 Task: Search one way flight ticket for 3 adults, 3 children in premium economy from Providence: Rhode Island T. F. Green International Airport to Jacksonville: Albert J. Ellis Airport on 5-3-2023. Choice of flights is Alaska. Number of bags: 1 carry on bag. Price is upto 84000. Outbound departure time preference is 13:15.
Action: Mouse moved to (336, 133)
Screenshot: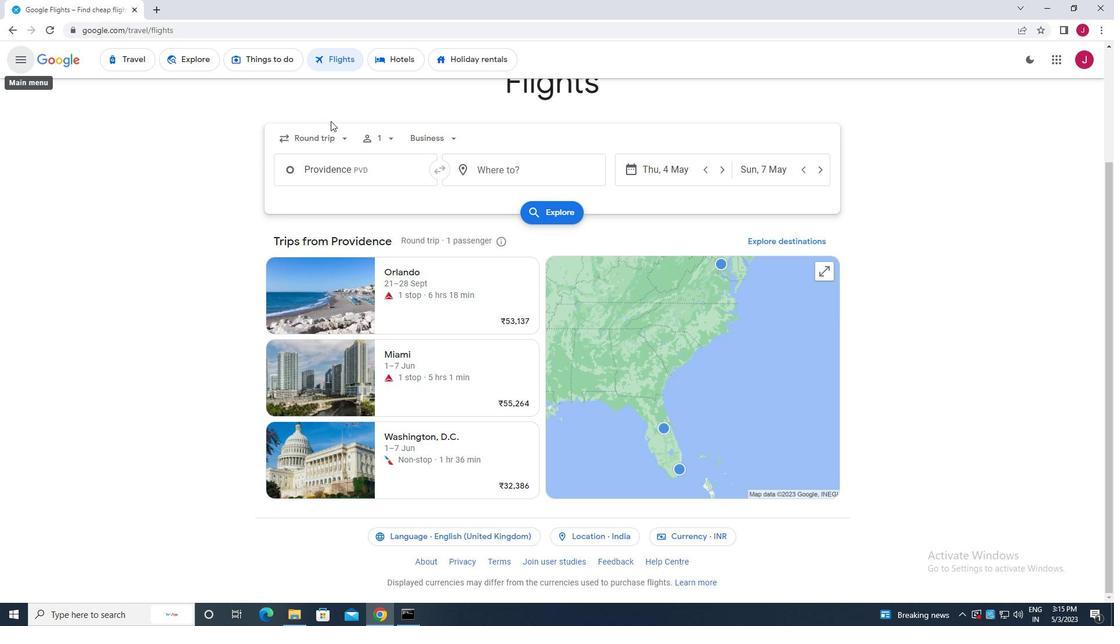 
Action: Mouse pressed left at (336, 133)
Screenshot: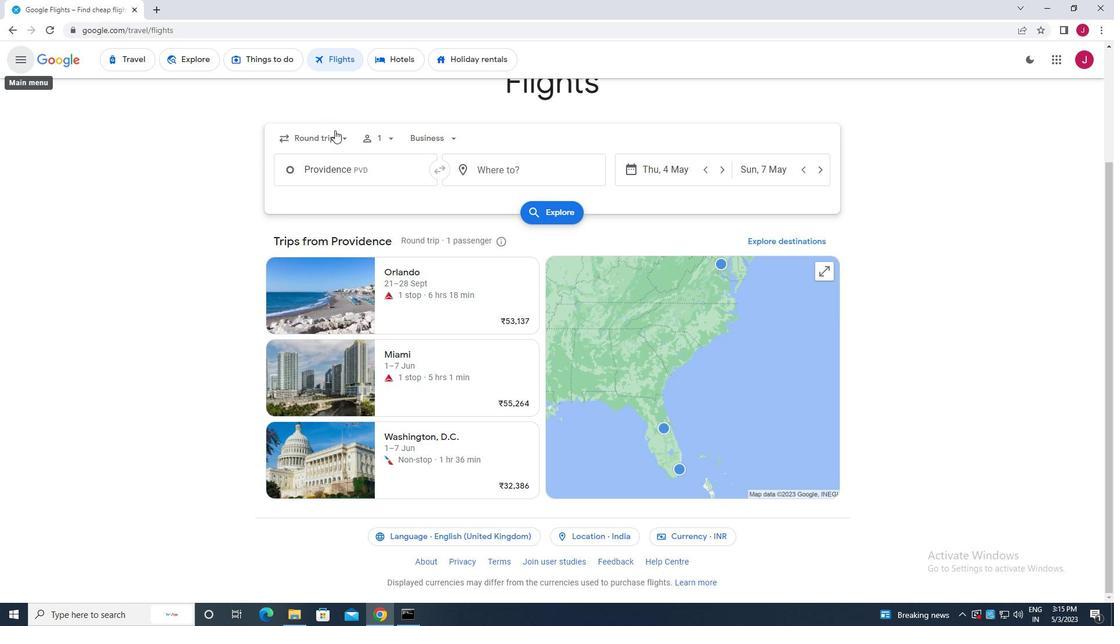 
Action: Mouse moved to (331, 192)
Screenshot: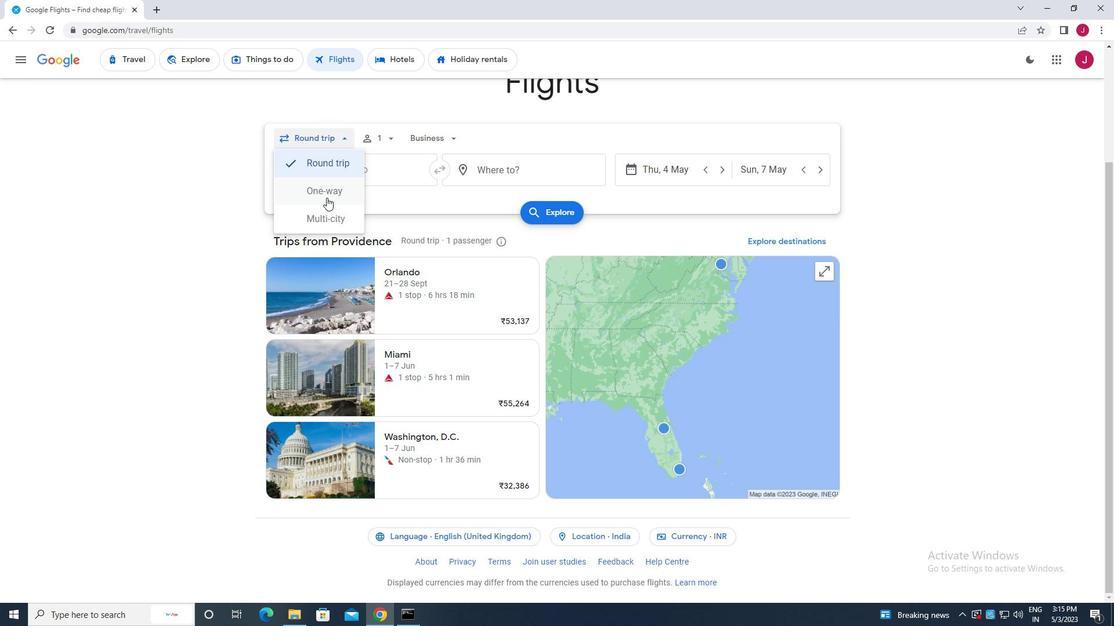 
Action: Mouse pressed left at (331, 192)
Screenshot: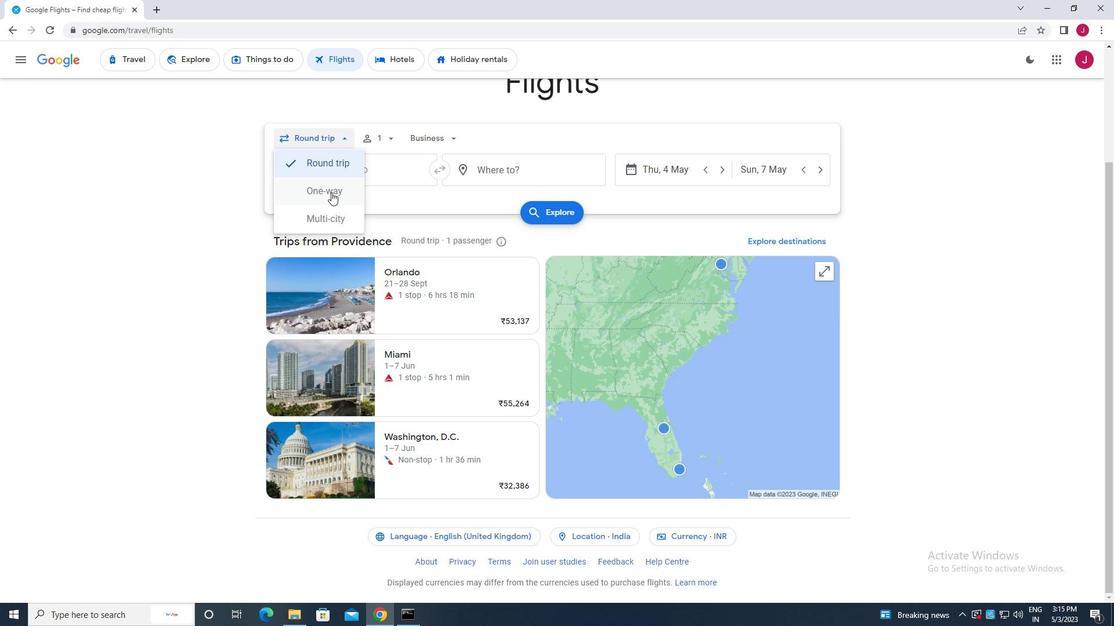 
Action: Mouse moved to (382, 138)
Screenshot: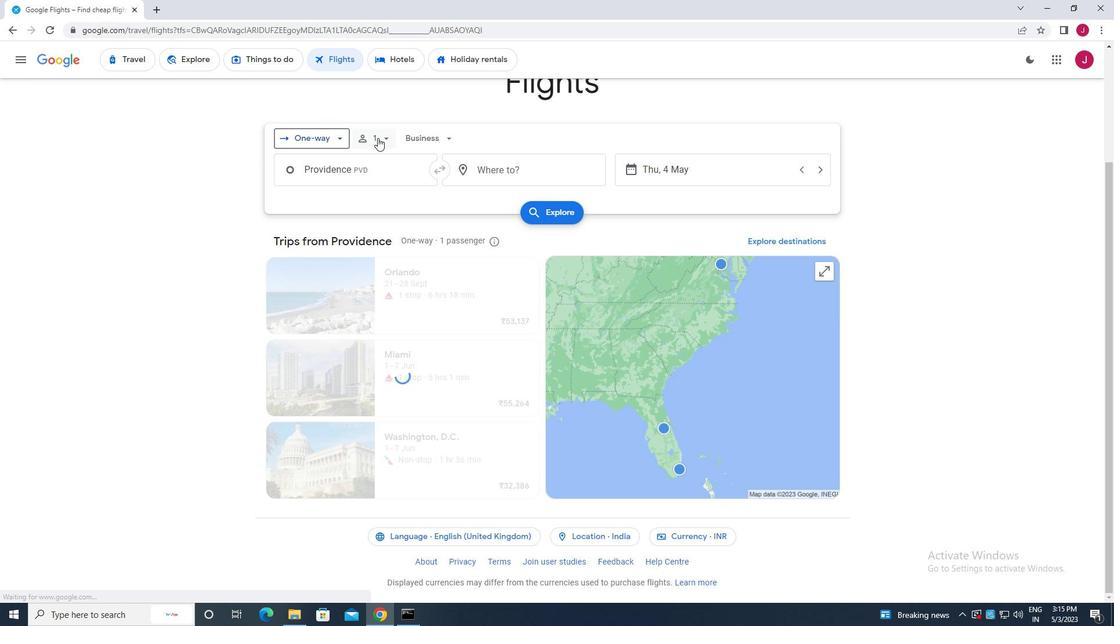 
Action: Mouse pressed left at (382, 138)
Screenshot: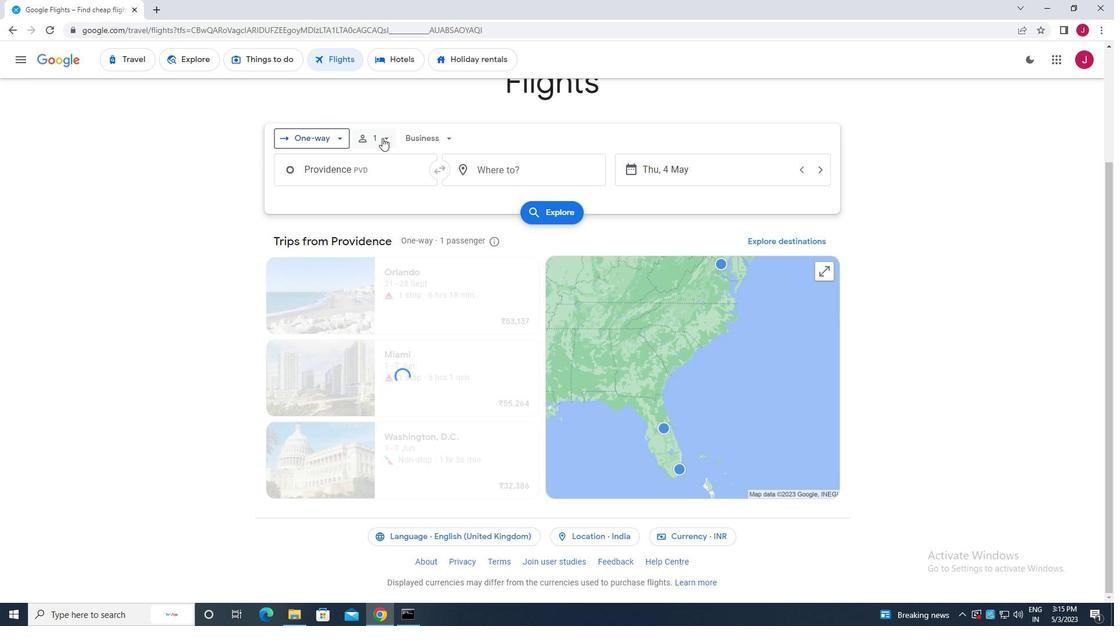 
Action: Mouse moved to (477, 173)
Screenshot: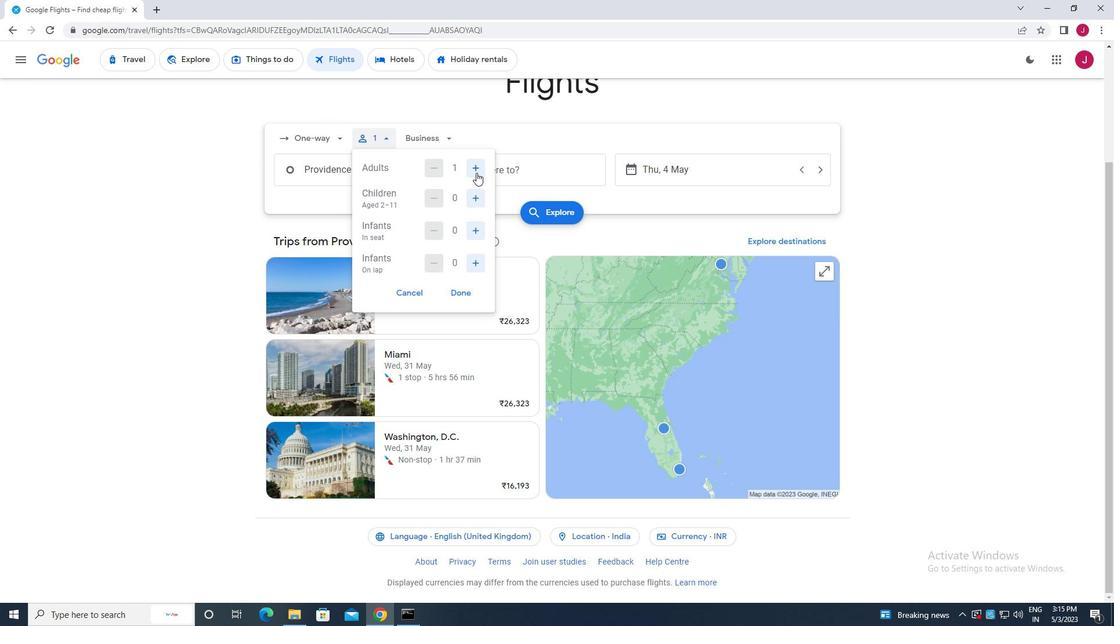 
Action: Mouse pressed left at (477, 173)
Screenshot: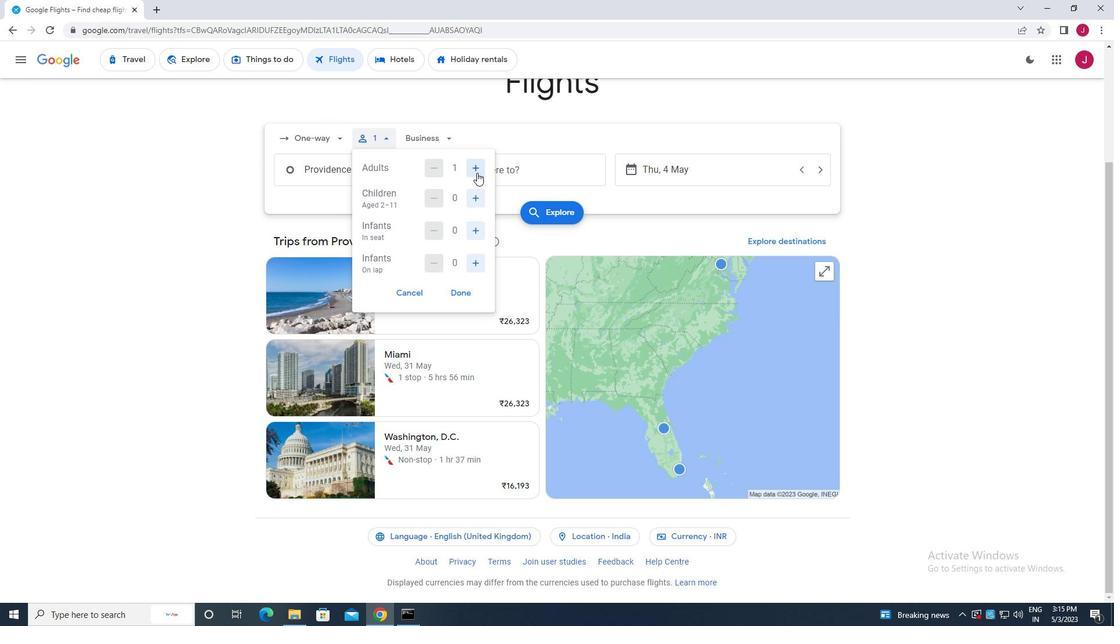 
Action: Mouse moved to (477, 173)
Screenshot: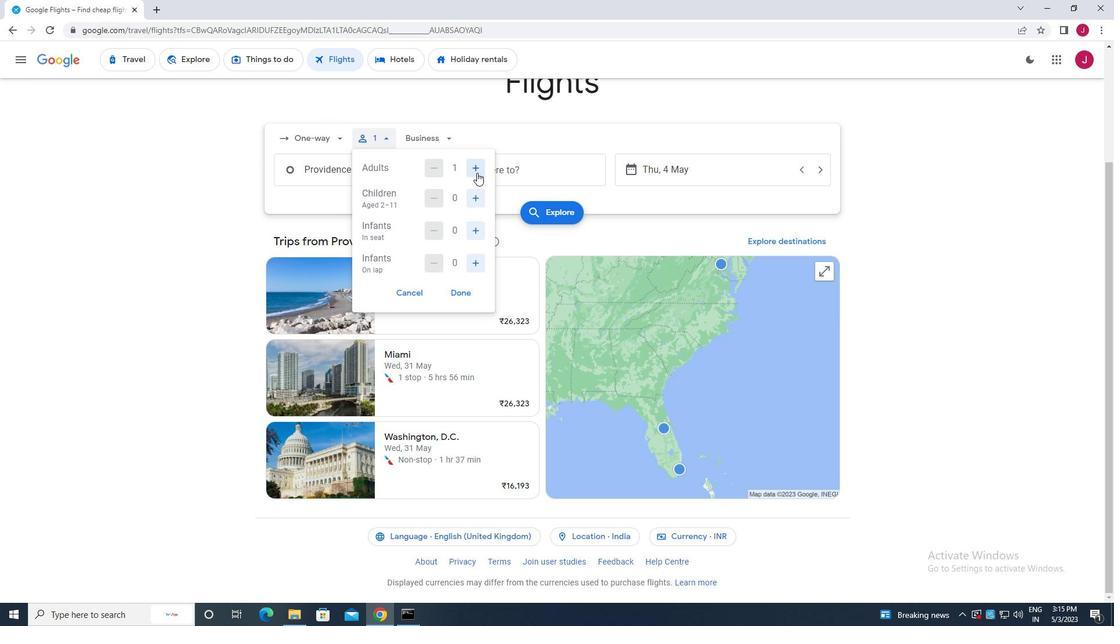 
Action: Mouse pressed left at (477, 173)
Screenshot: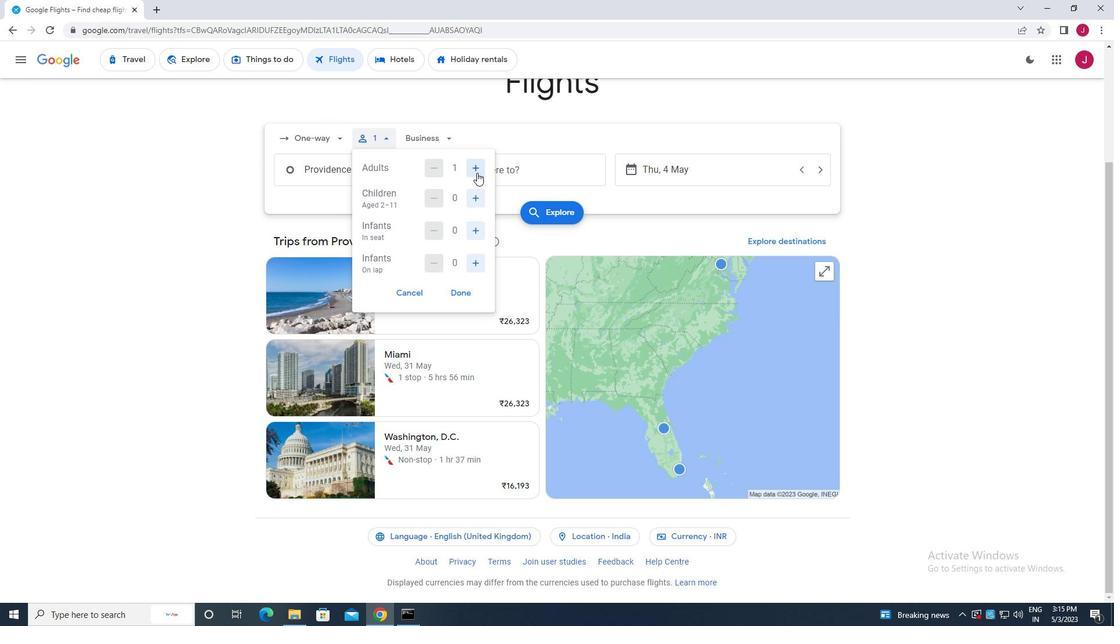
Action: Mouse moved to (478, 198)
Screenshot: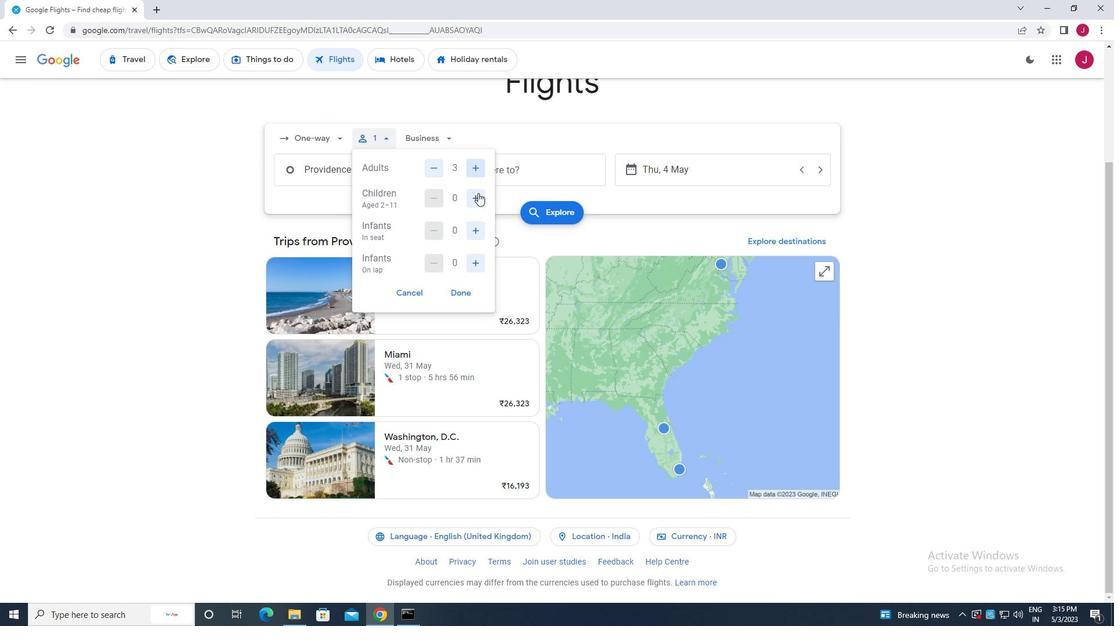 
Action: Mouse pressed left at (478, 198)
Screenshot: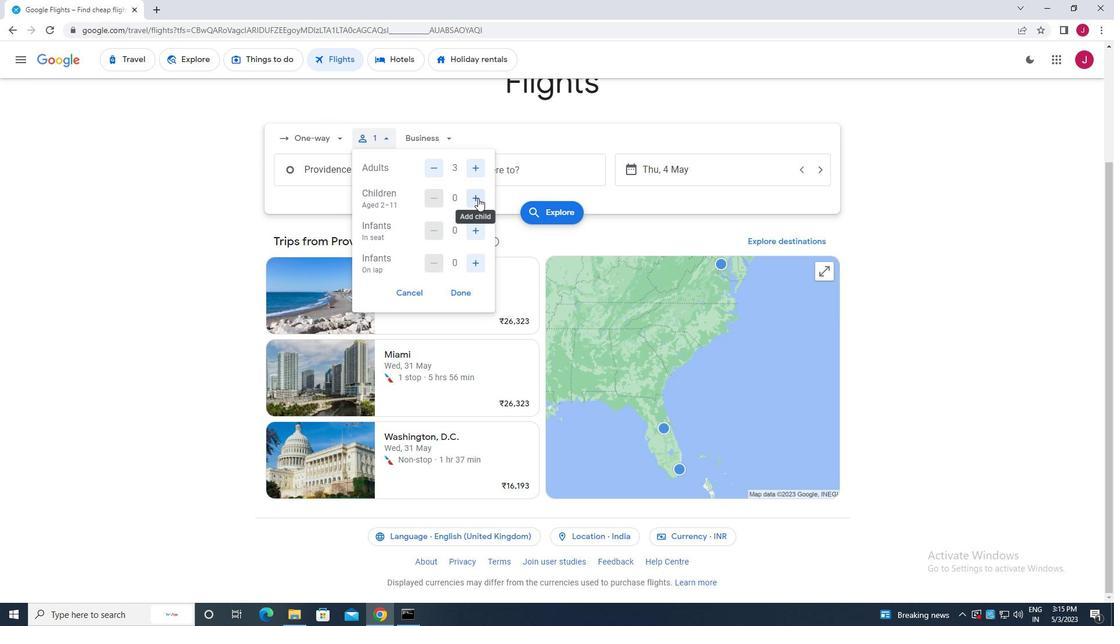 
Action: Mouse pressed left at (478, 198)
Screenshot: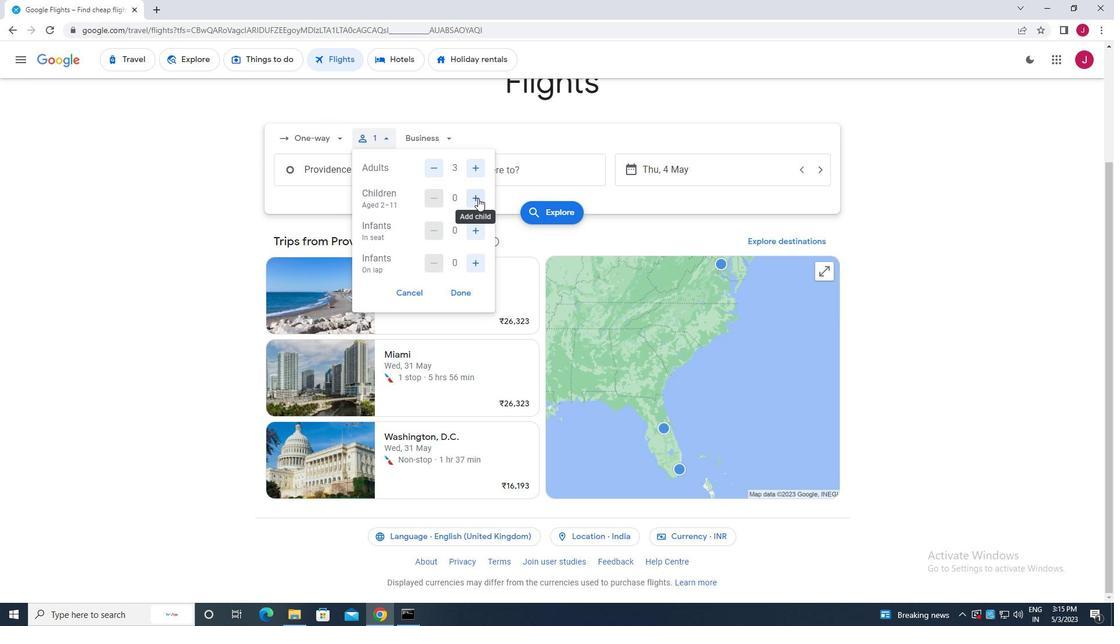 
Action: Mouse pressed left at (478, 198)
Screenshot: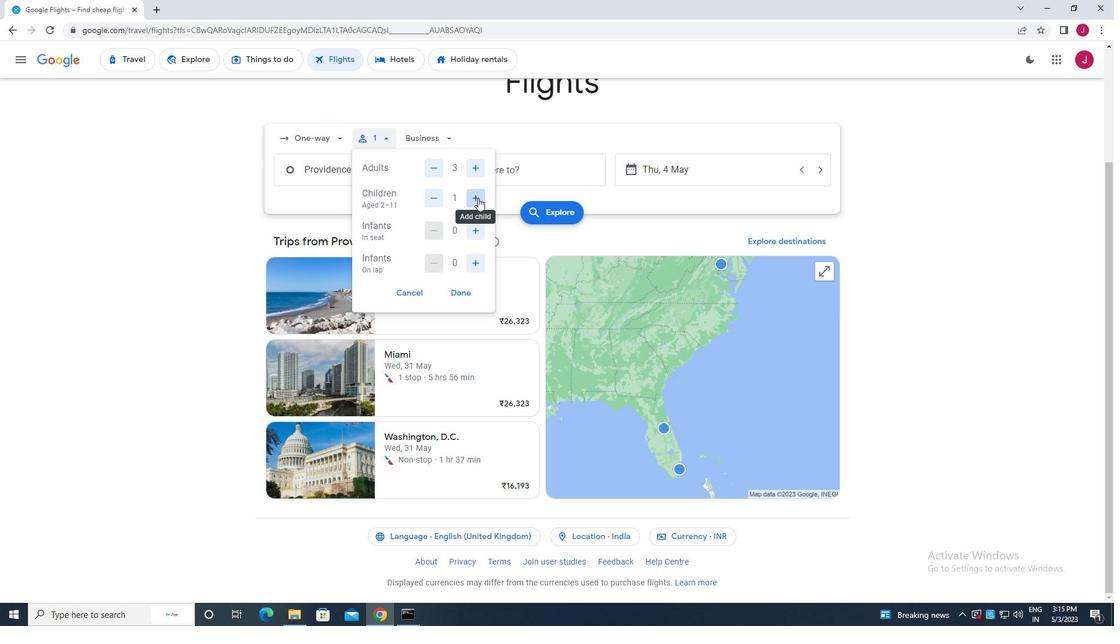 
Action: Mouse moved to (463, 291)
Screenshot: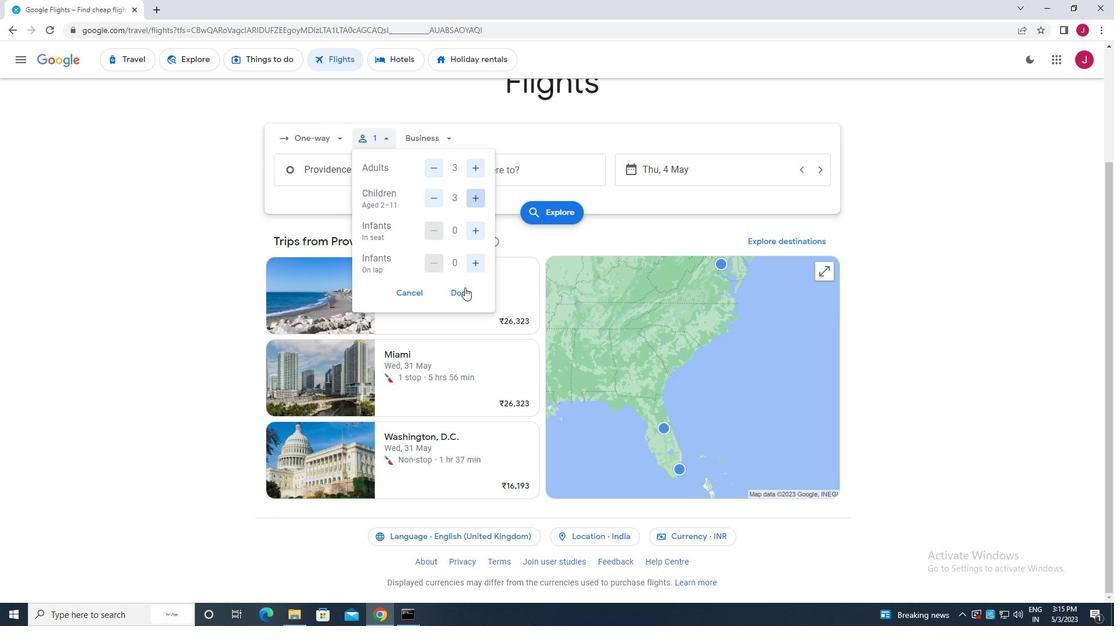 
Action: Mouse pressed left at (463, 291)
Screenshot: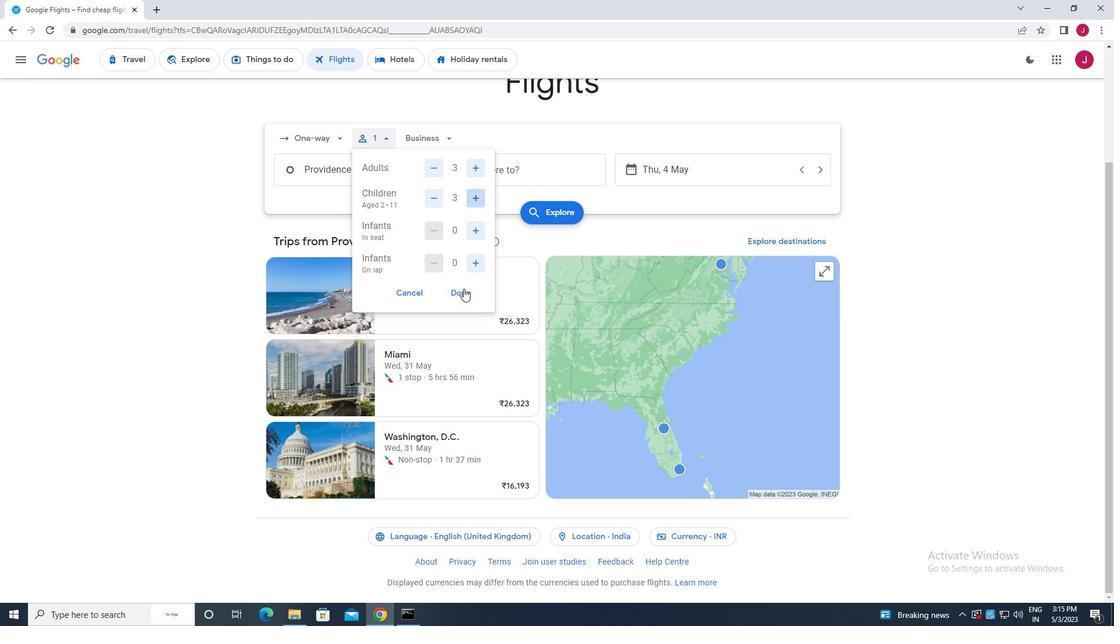 
Action: Mouse moved to (459, 294)
Screenshot: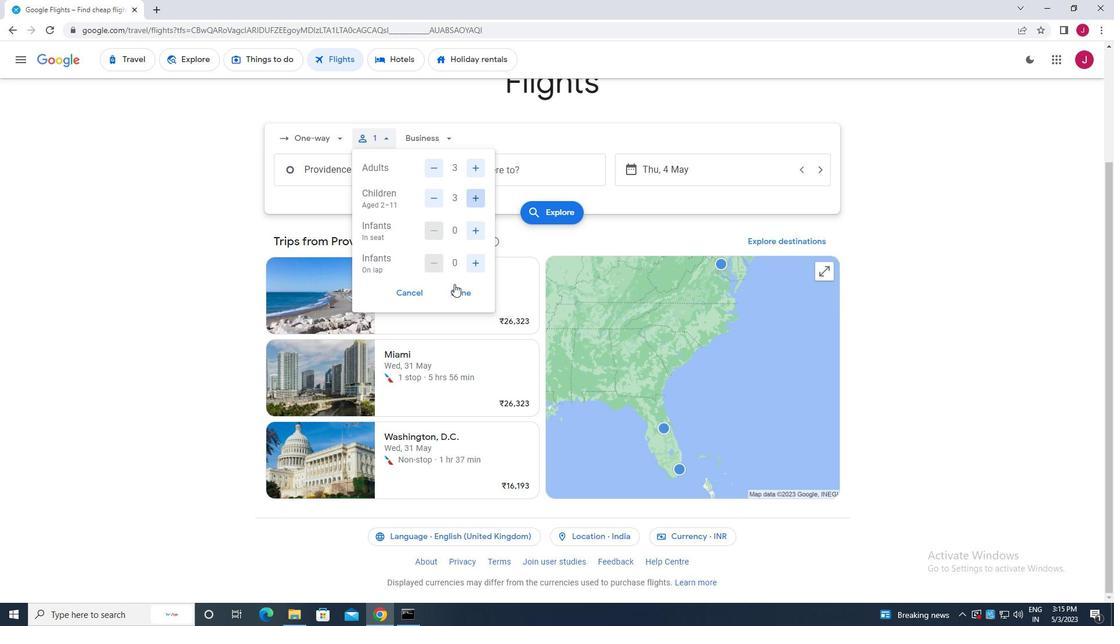 
Action: Mouse pressed left at (459, 294)
Screenshot: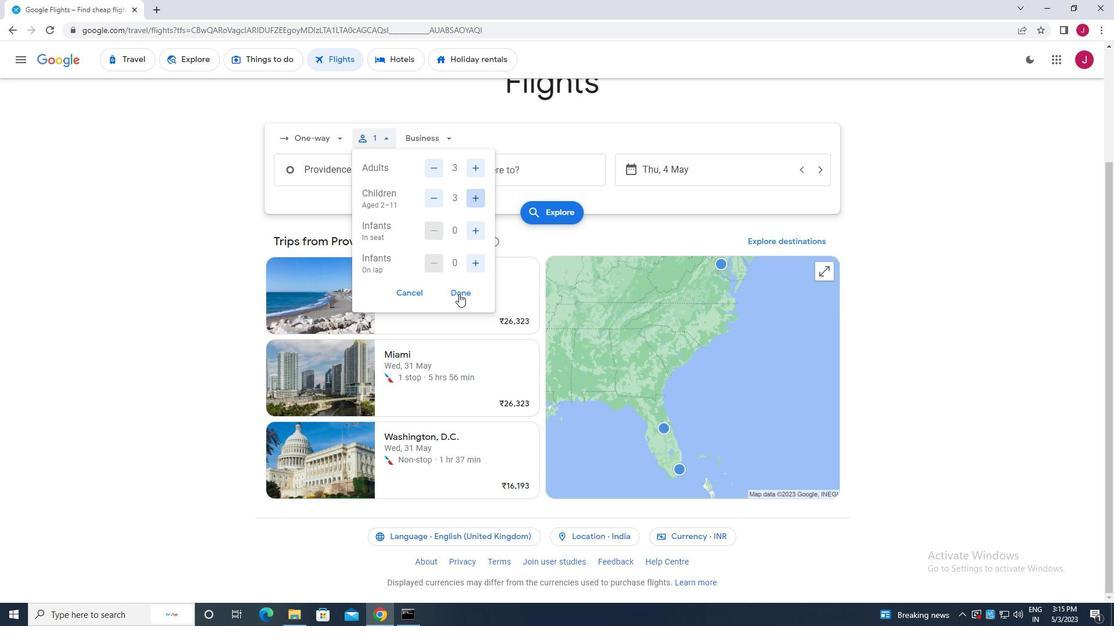
Action: Mouse moved to (441, 134)
Screenshot: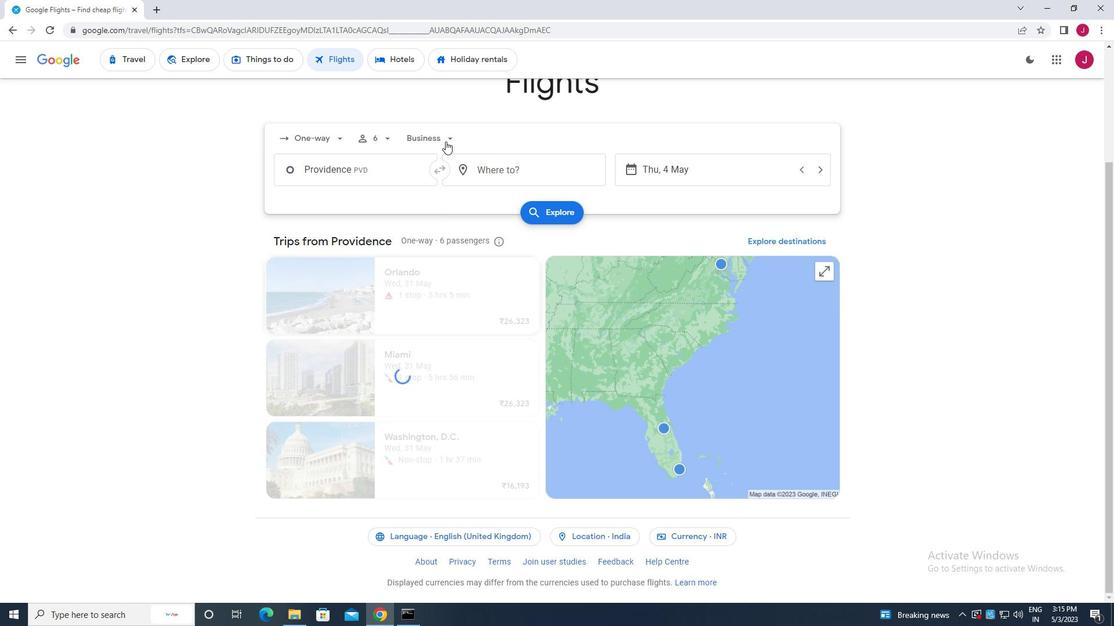 
Action: Mouse pressed left at (441, 134)
Screenshot: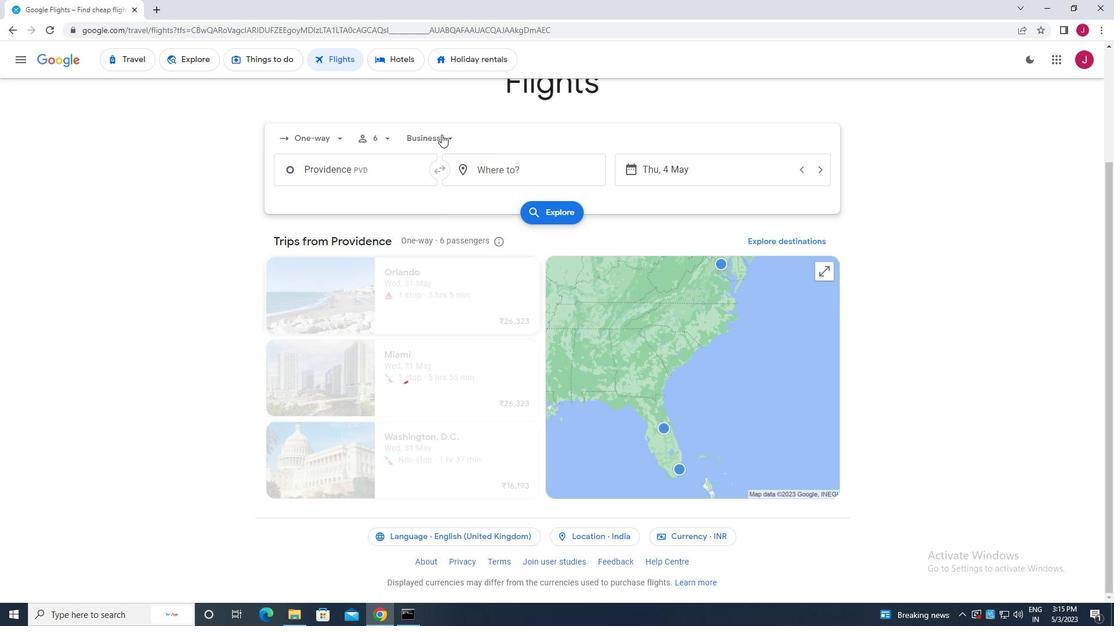 
Action: Mouse moved to (453, 161)
Screenshot: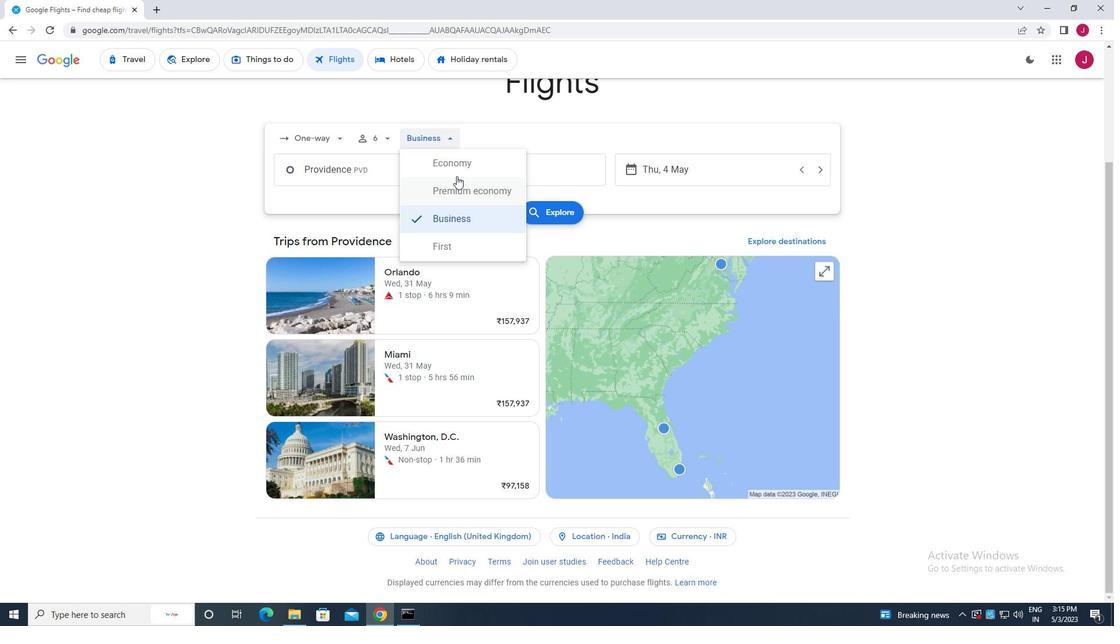 
Action: Mouse pressed left at (453, 161)
Screenshot: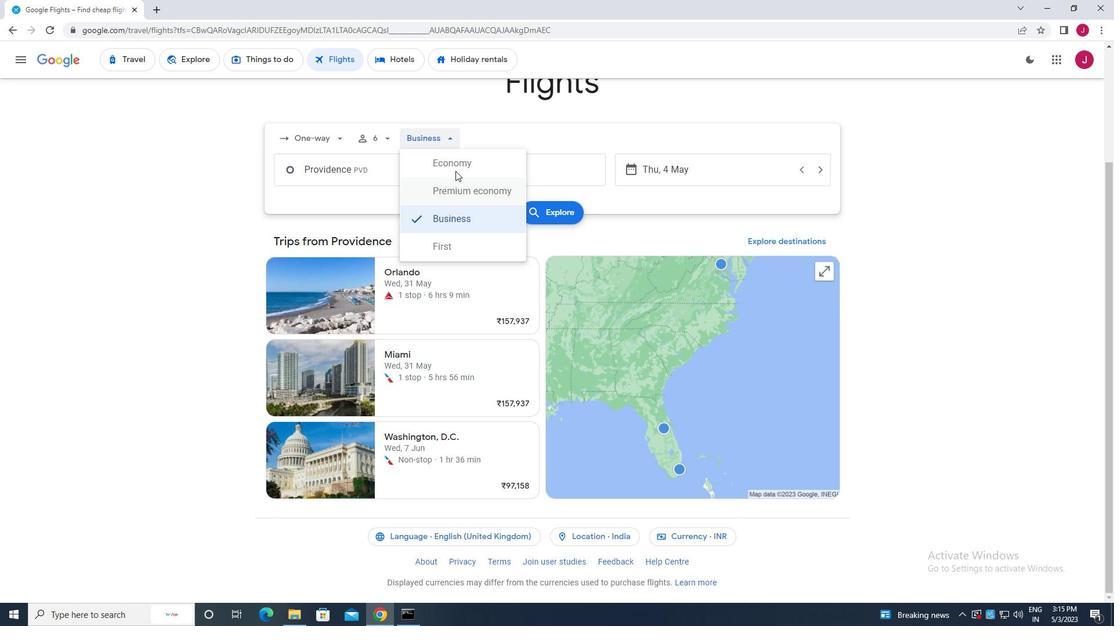 
Action: Mouse moved to (390, 174)
Screenshot: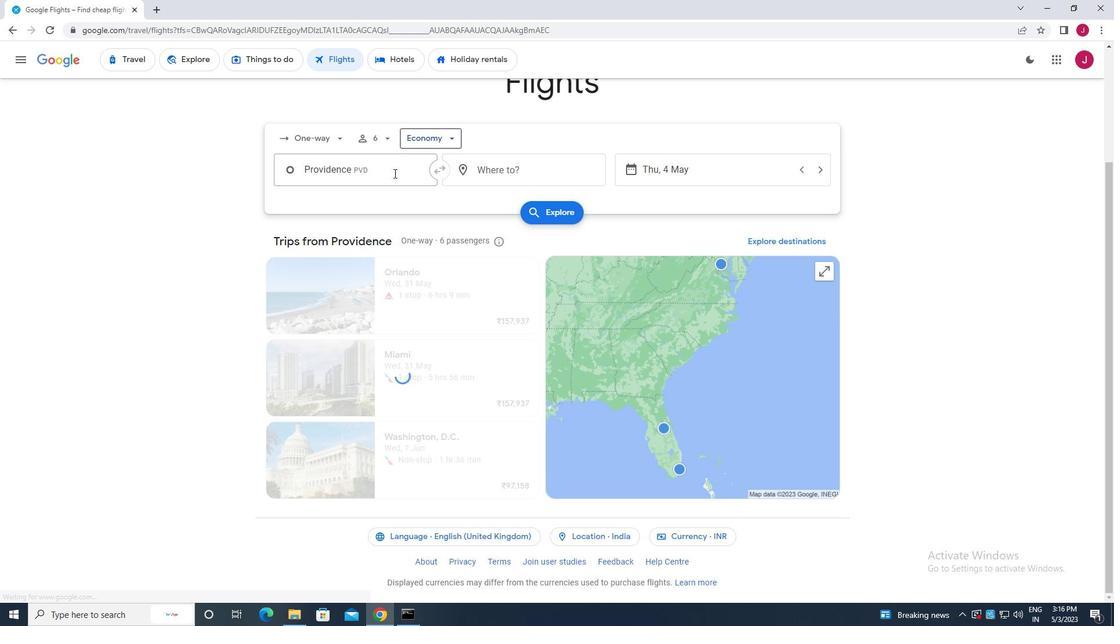 
Action: Mouse pressed left at (390, 174)
Screenshot: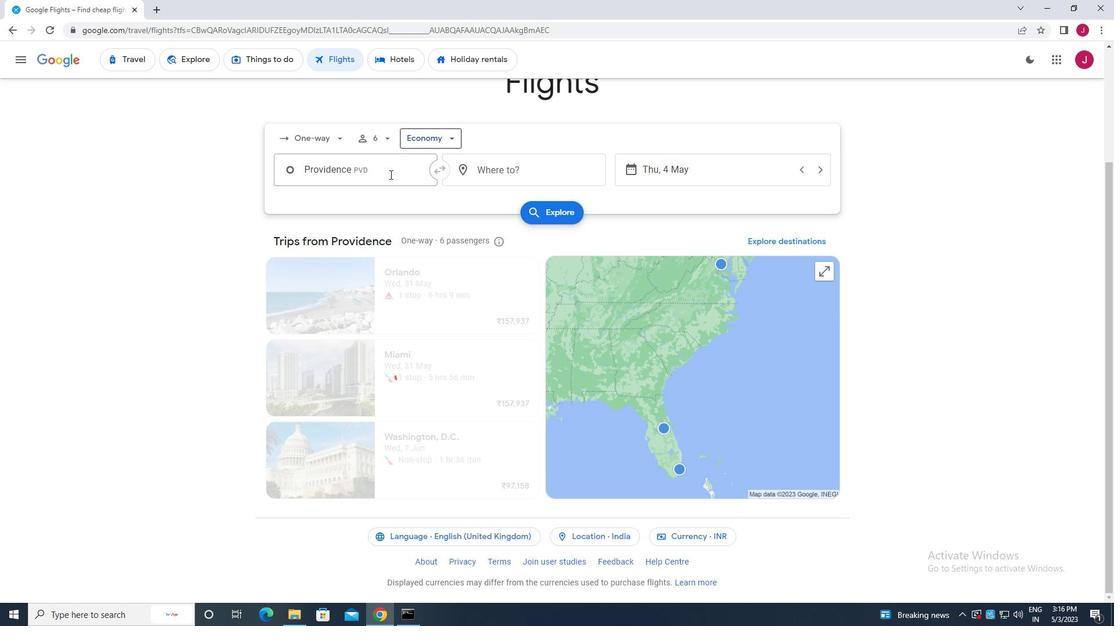 
Action: Mouse moved to (388, 174)
Screenshot: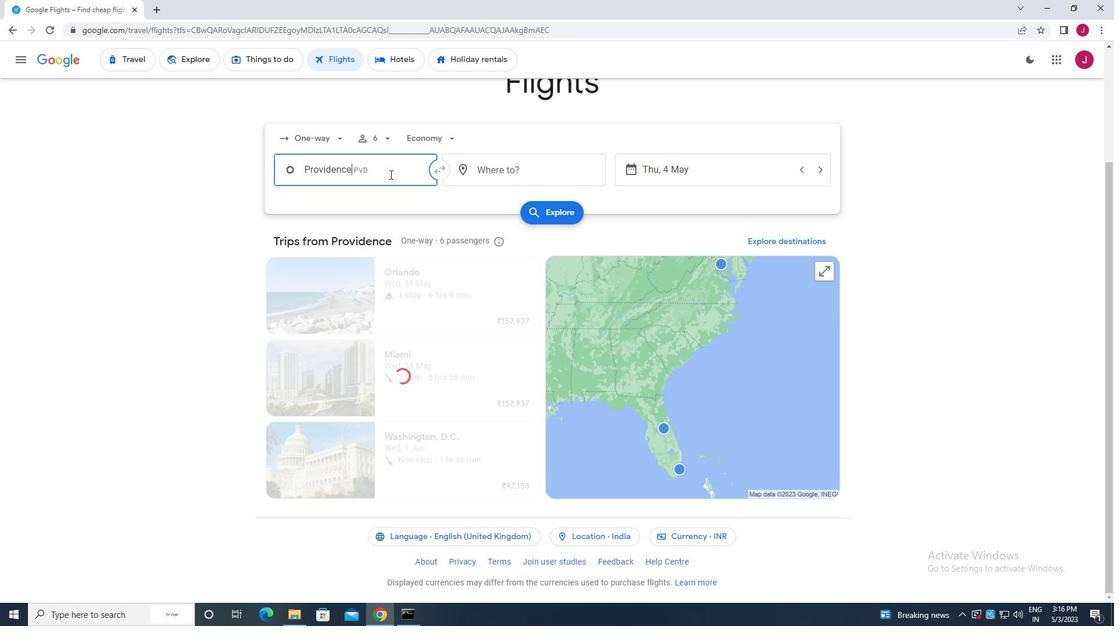 
Action: Key pressed providence
Screenshot: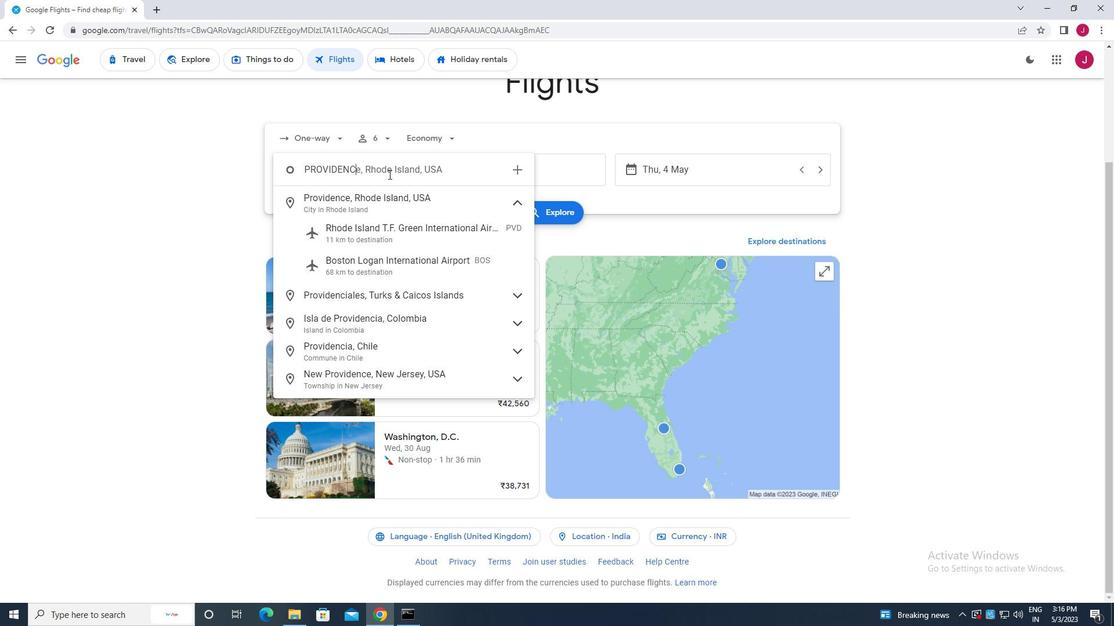 
Action: Mouse moved to (395, 230)
Screenshot: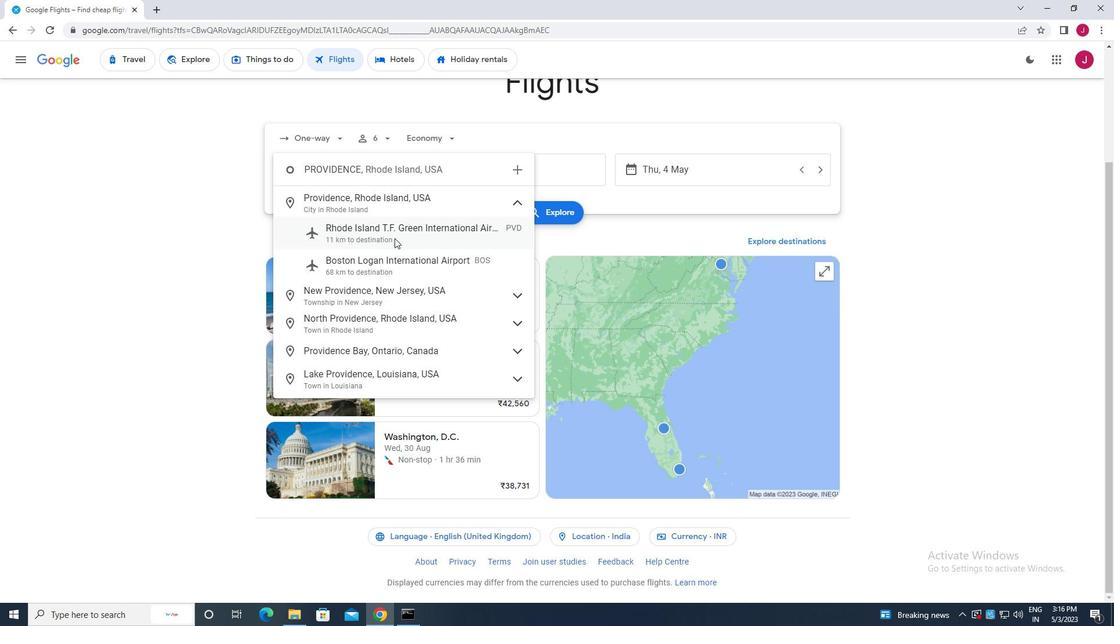 
Action: Mouse pressed left at (395, 230)
Screenshot: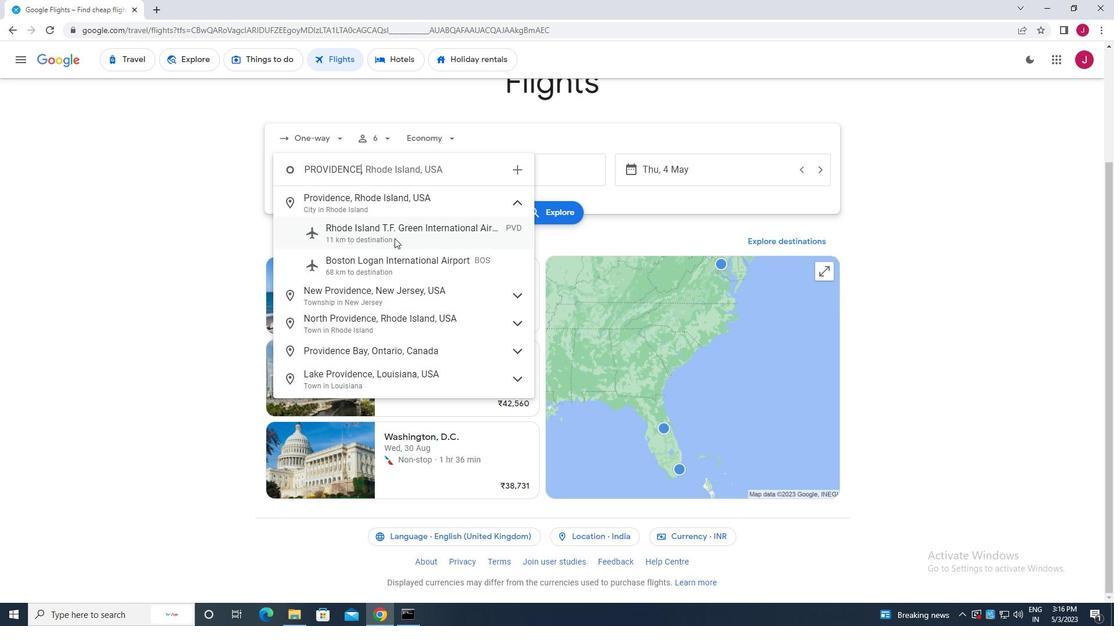 
Action: Mouse moved to (516, 178)
Screenshot: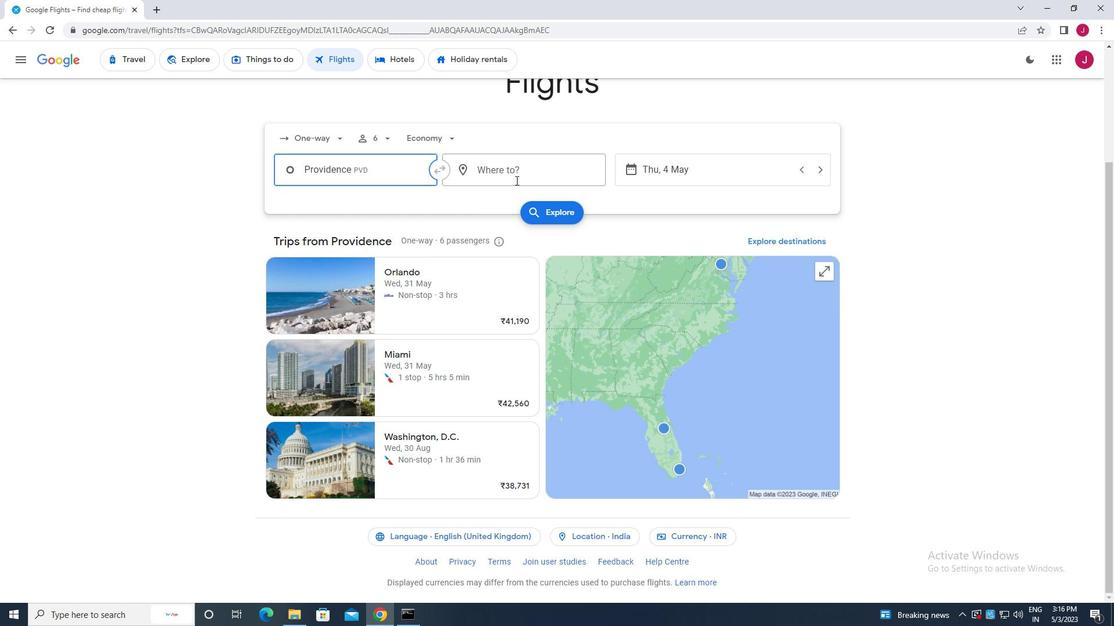 
Action: Mouse pressed left at (516, 178)
Screenshot: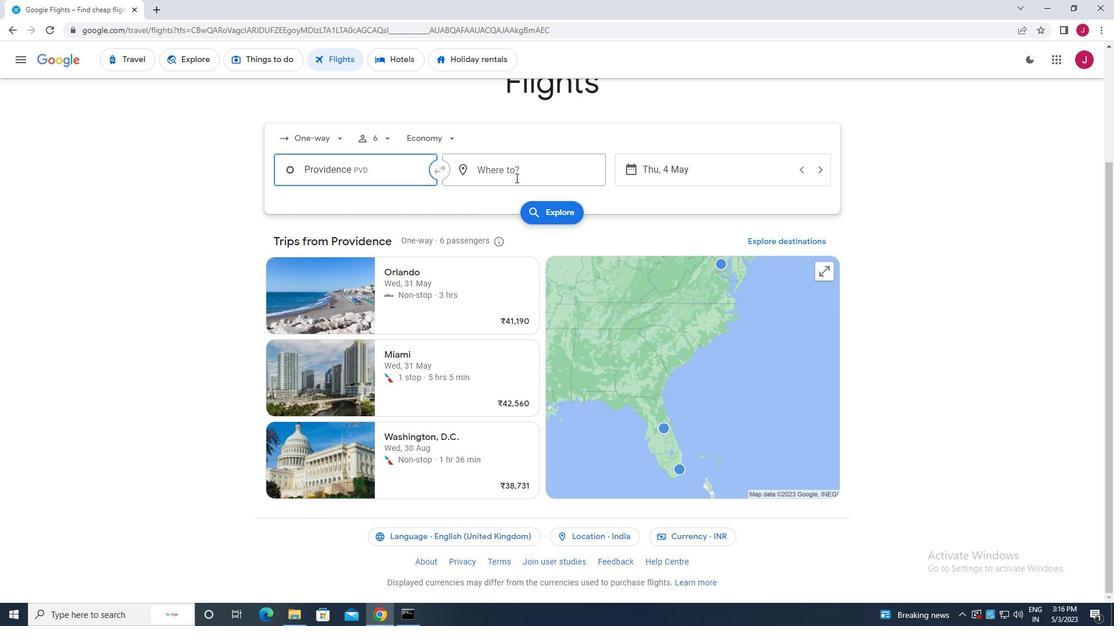 
Action: Mouse moved to (510, 179)
Screenshot: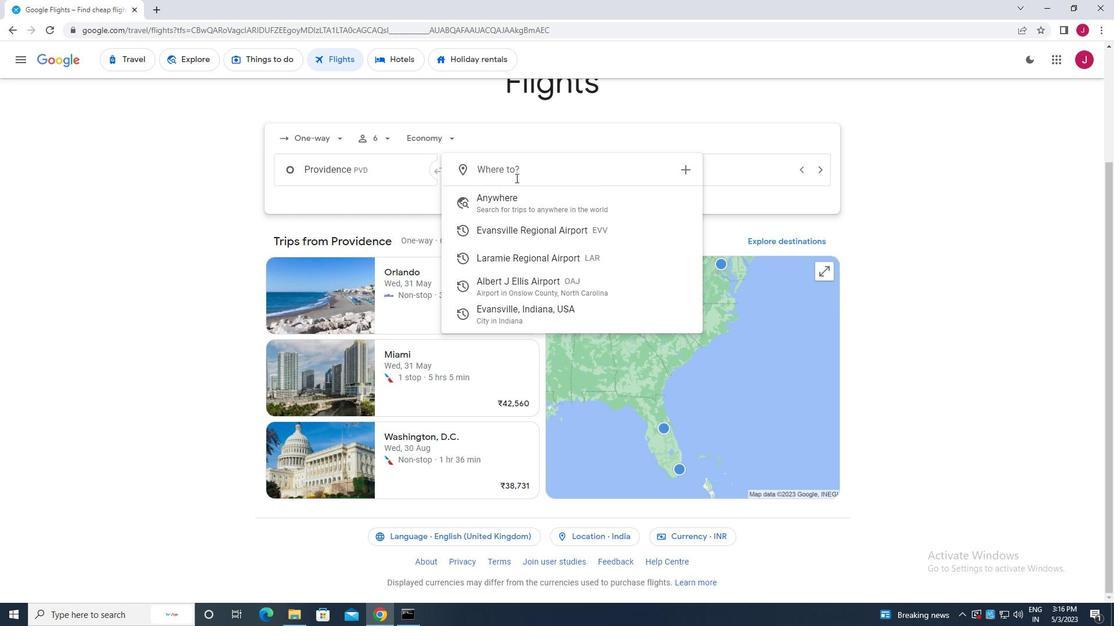 
Action: Key pressed albert<Key.space>
Screenshot: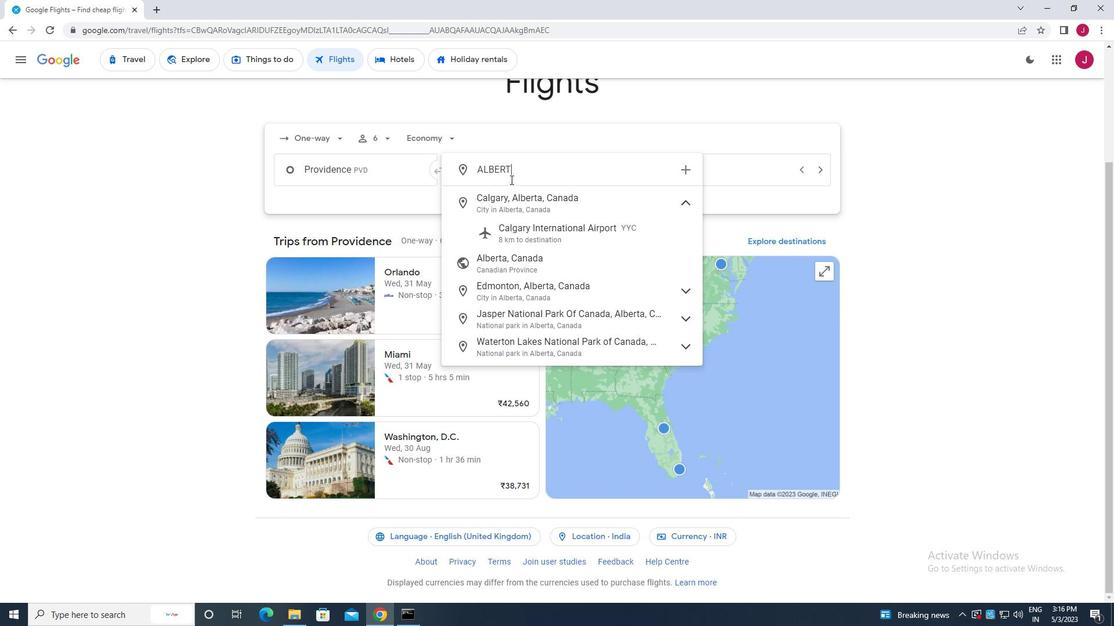 
Action: Mouse moved to (548, 200)
Screenshot: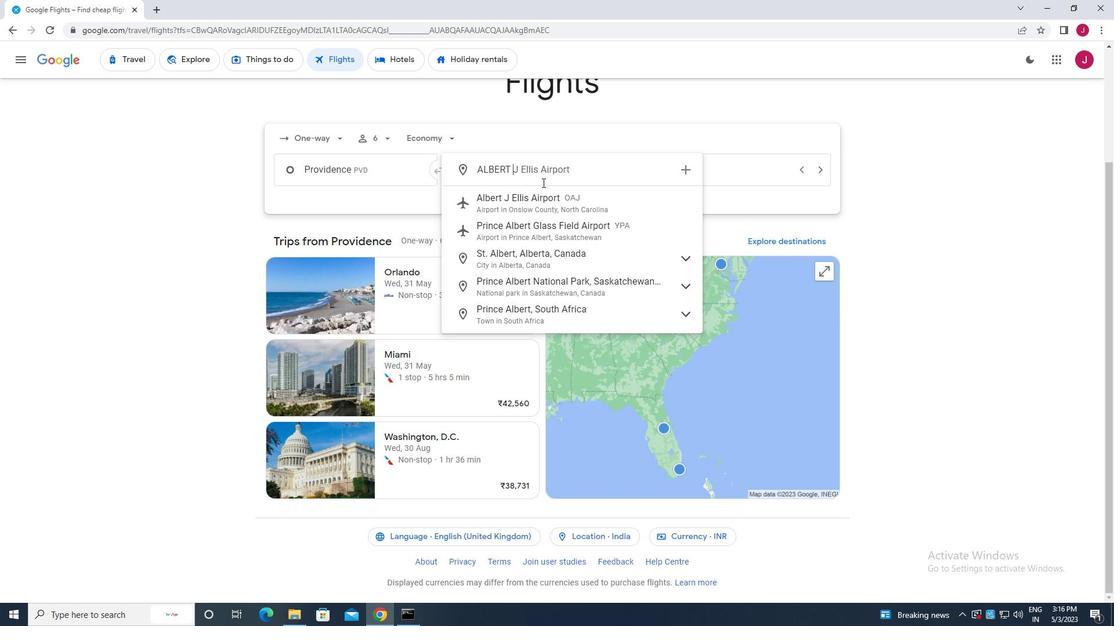 
Action: Mouse pressed left at (548, 200)
Screenshot: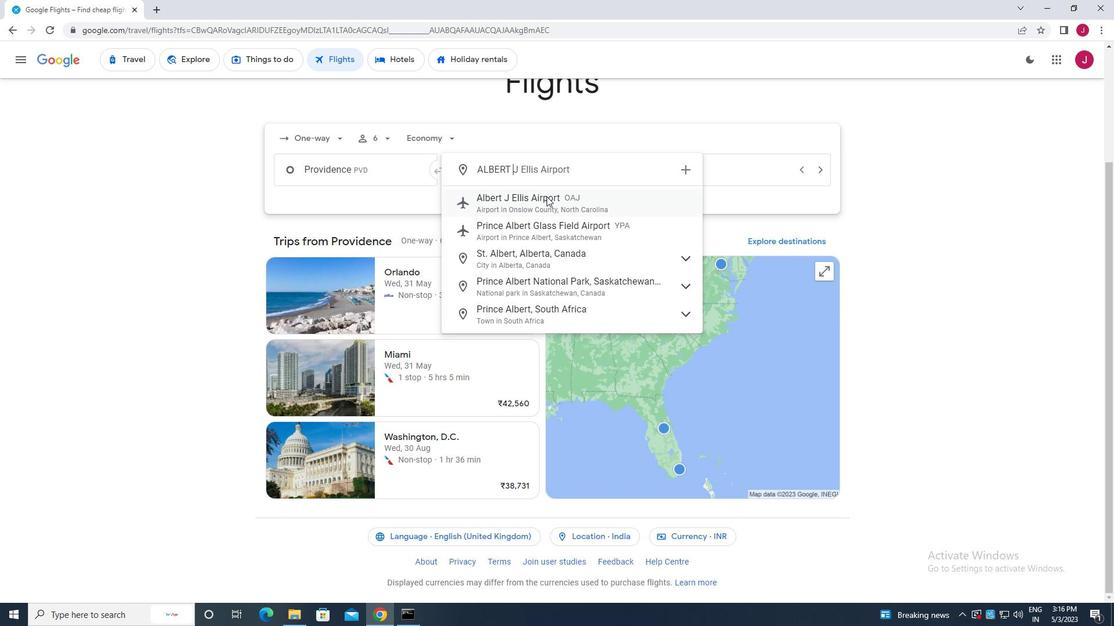 
Action: Mouse moved to (680, 169)
Screenshot: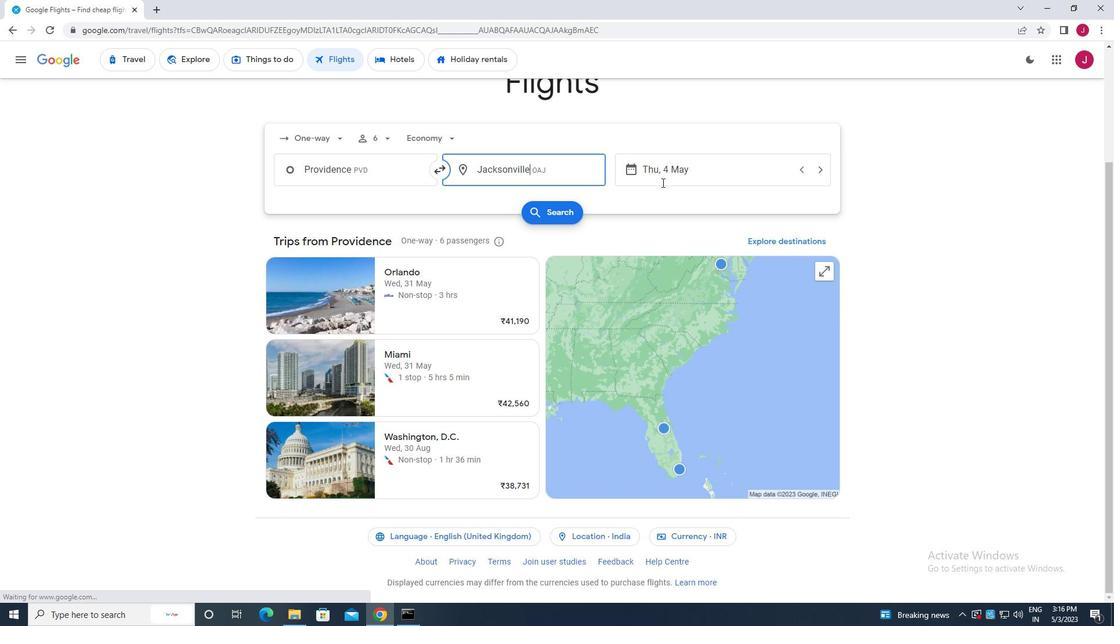 
Action: Mouse pressed left at (680, 169)
Screenshot: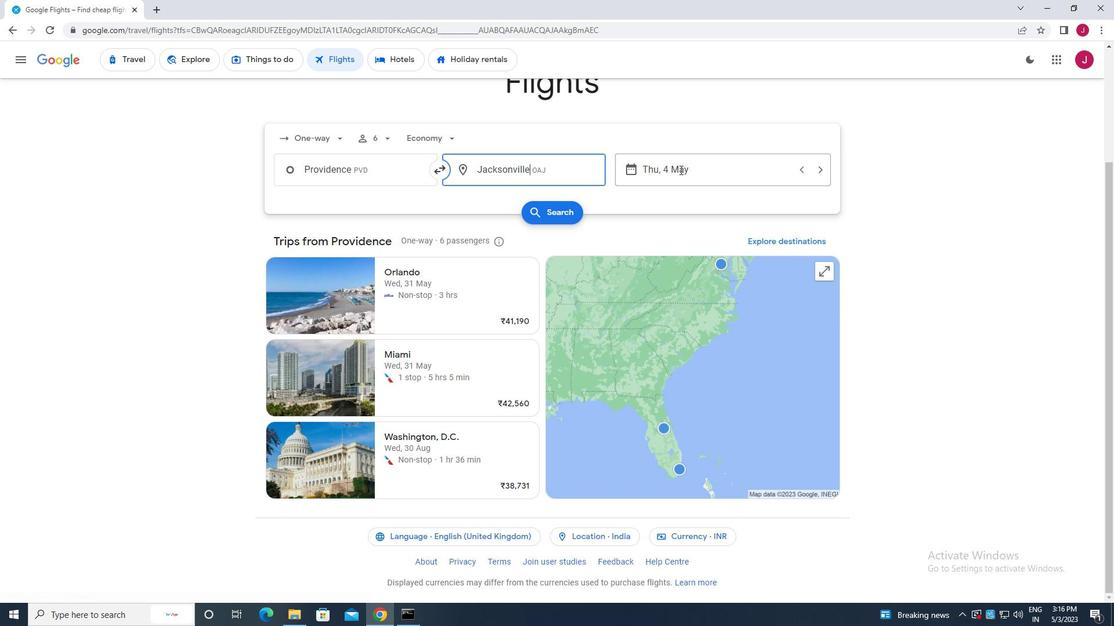 
Action: Mouse moved to (503, 264)
Screenshot: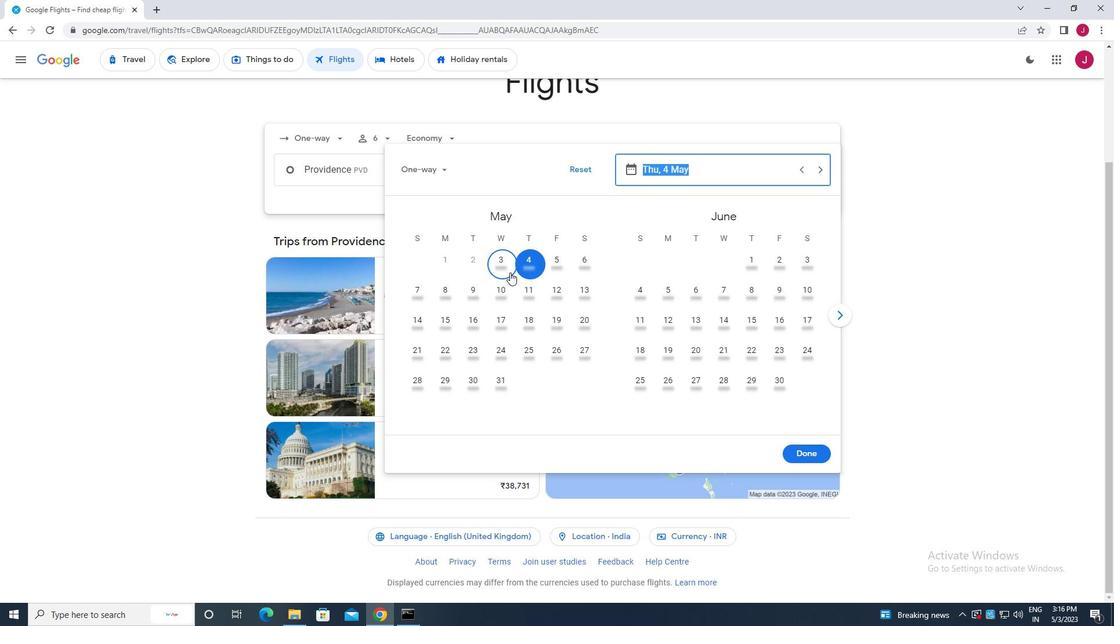 
Action: Mouse pressed left at (503, 264)
Screenshot: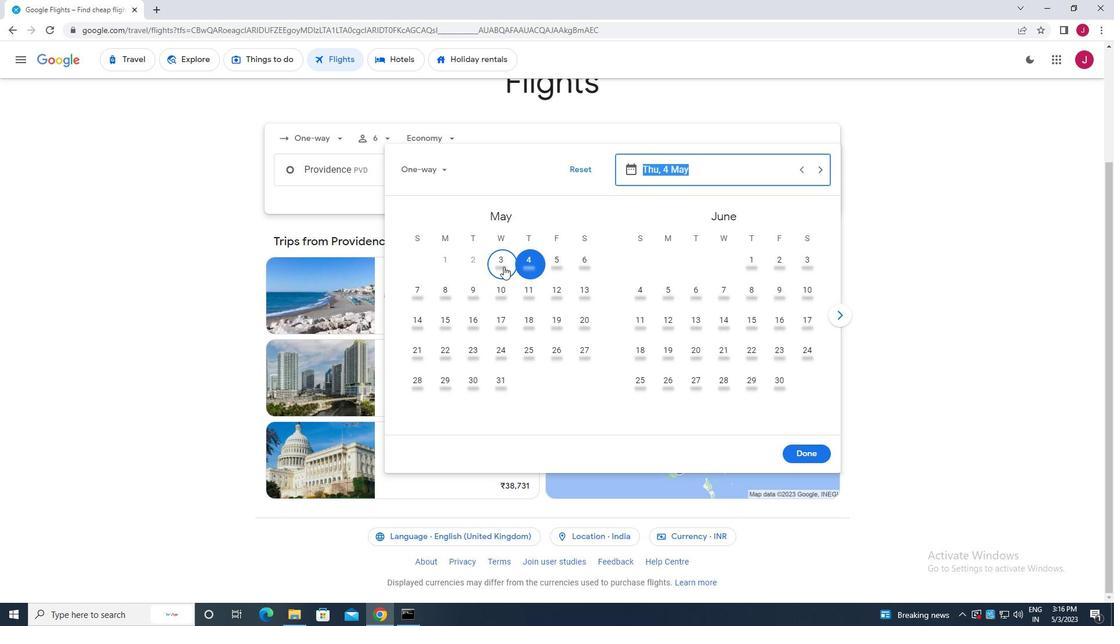 
Action: Mouse moved to (802, 453)
Screenshot: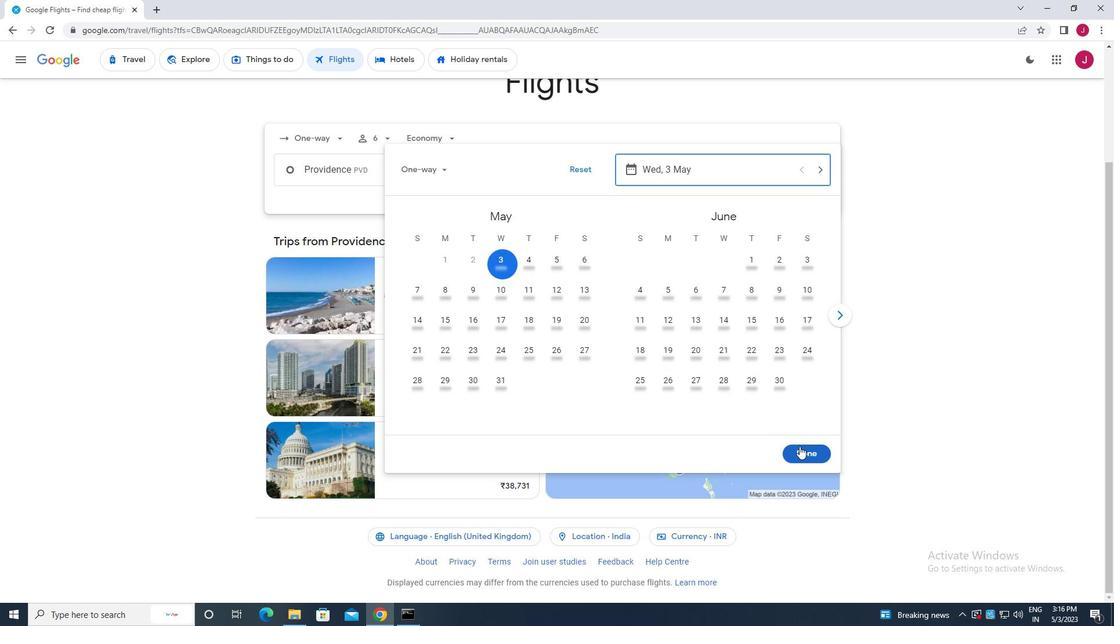 
Action: Mouse pressed left at (802, 453)
Screenshot: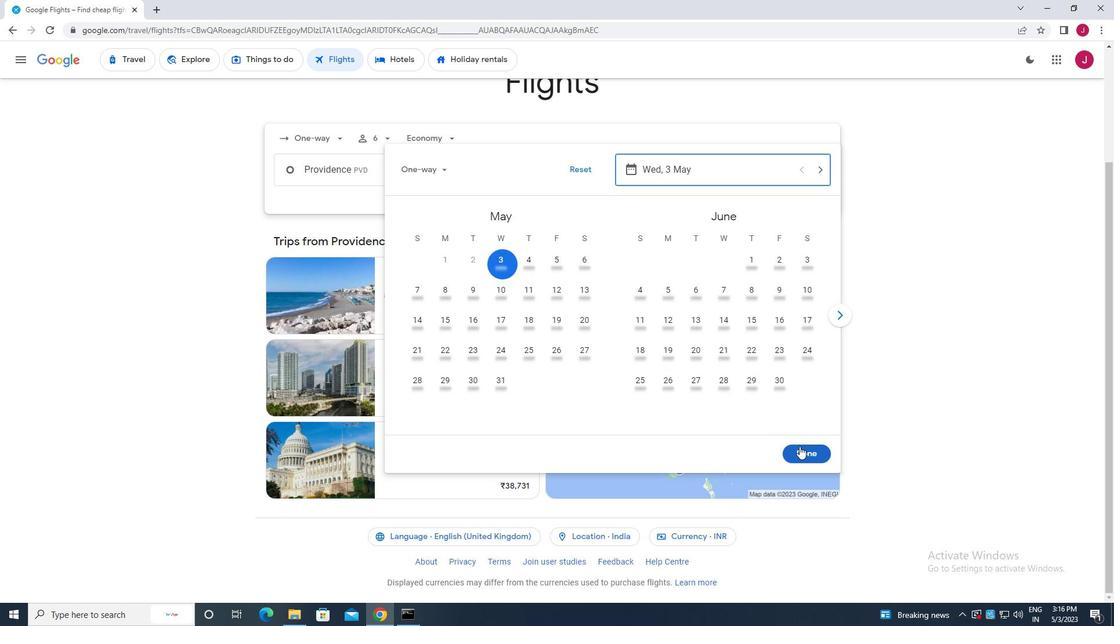 
Action: Mouse moved to (561, 217)
Screenshot: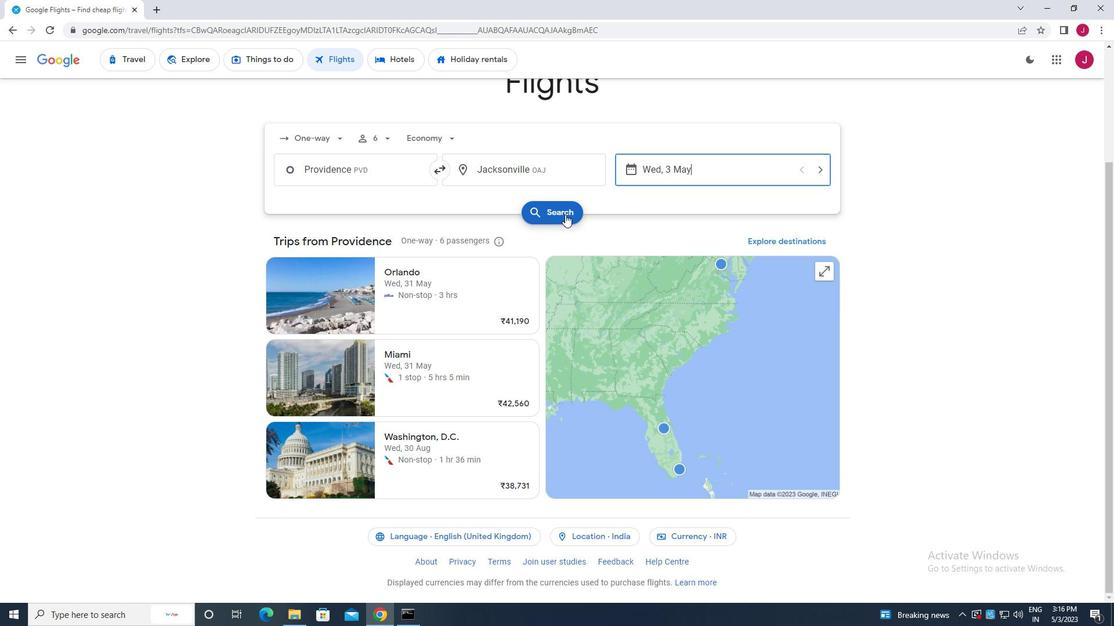
Action: Mouse pressed left at (561, 217)
Screenshot: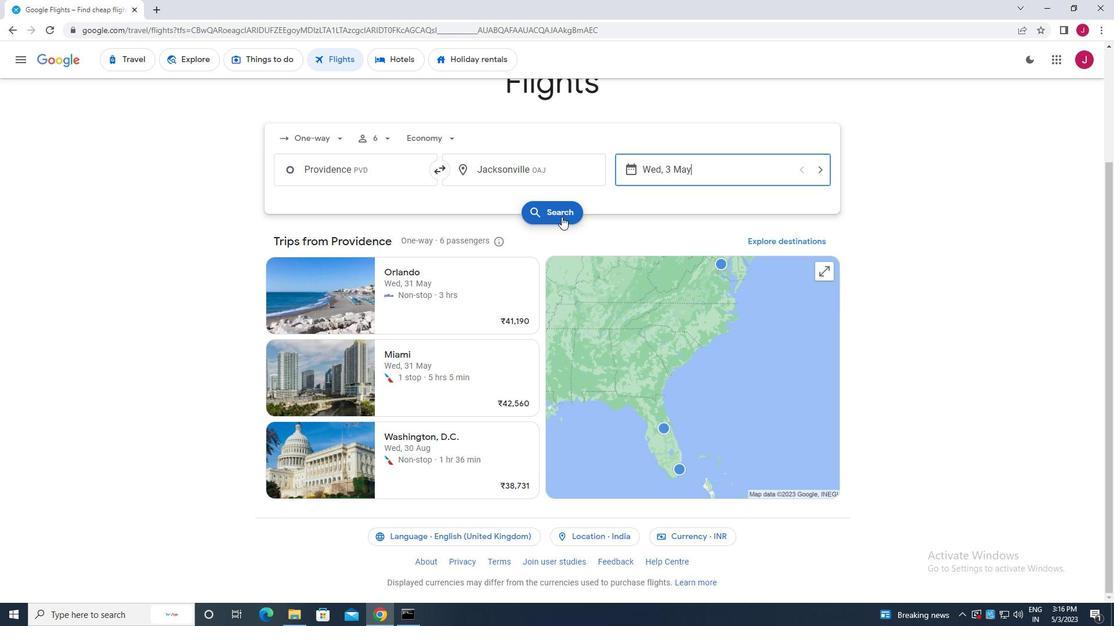 
Action: Mouse moved to (294, 166)
Screenshot: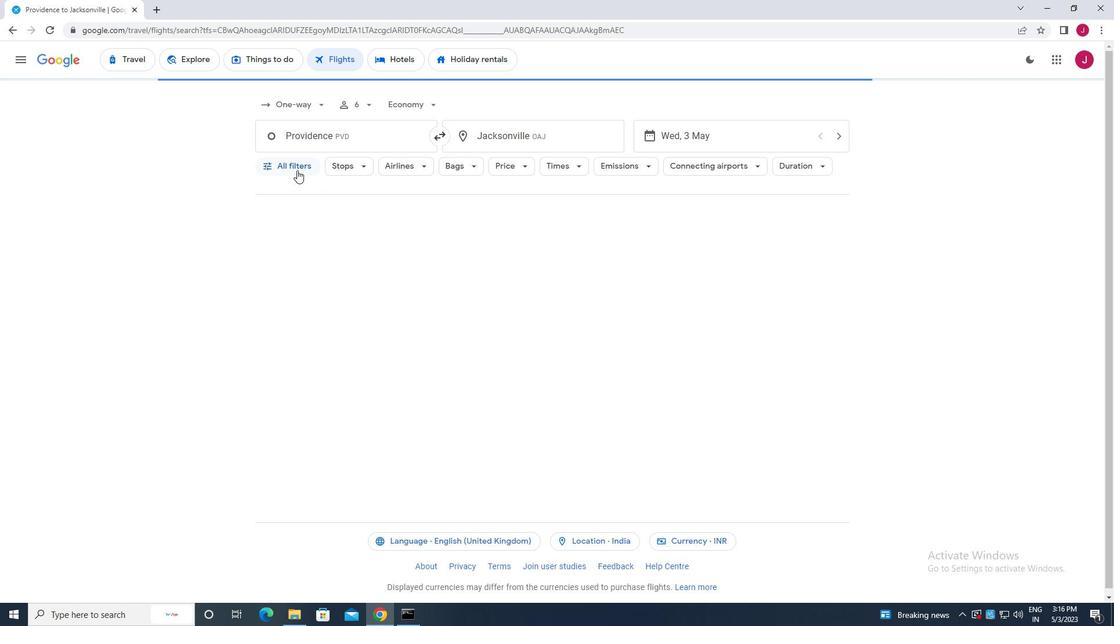 
Action: Mouse pressed left at (294, 166)
Screenshot: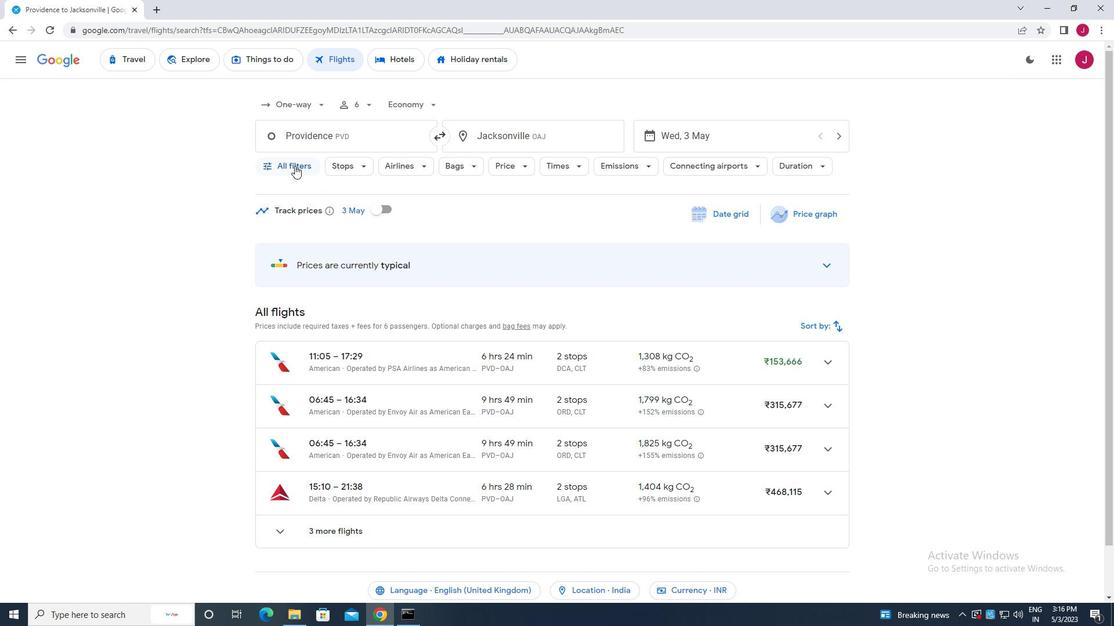 
Action: Mouse moved to (333, 229)
Screenshot: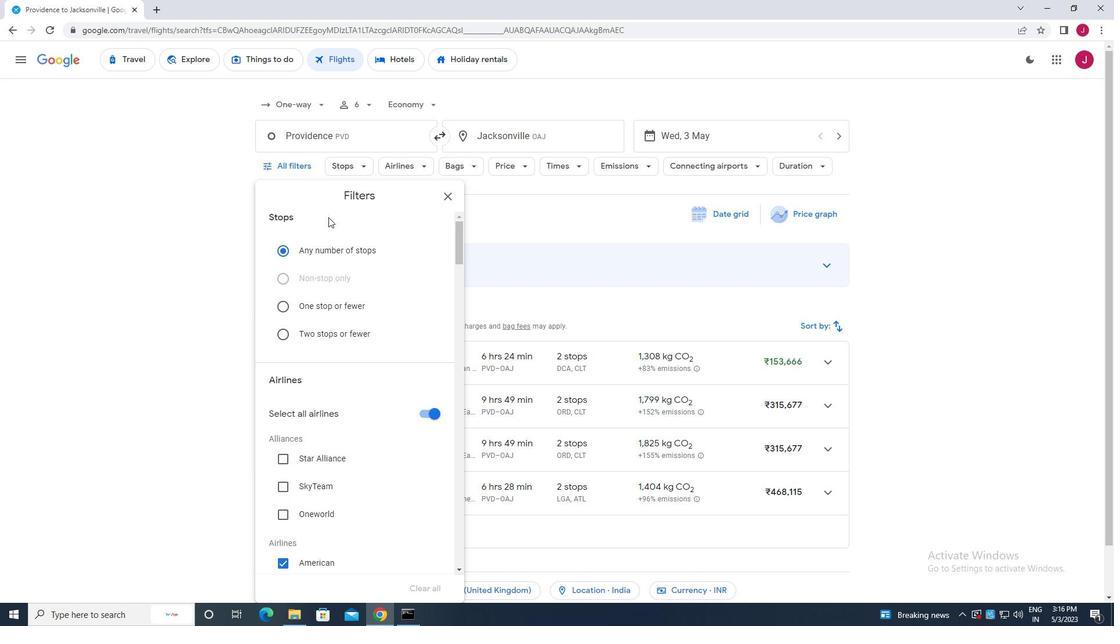 
Action: Mouse scrolled (333, 229) with delta (0, 0)
Screenshot: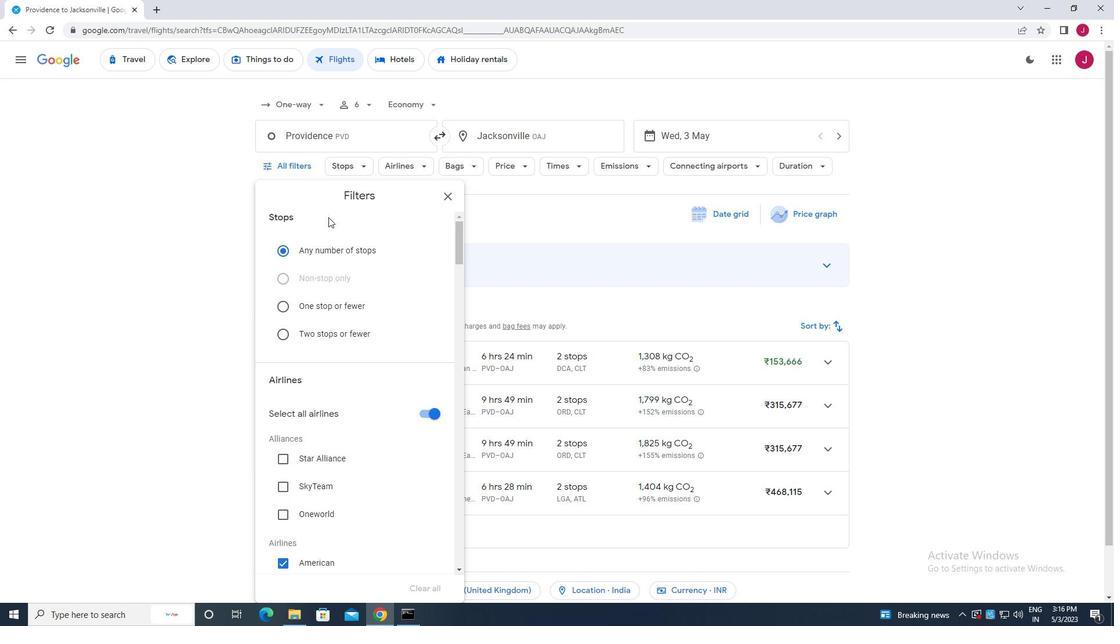 
Action: Mouse moved to (334, 231)
Screenshot: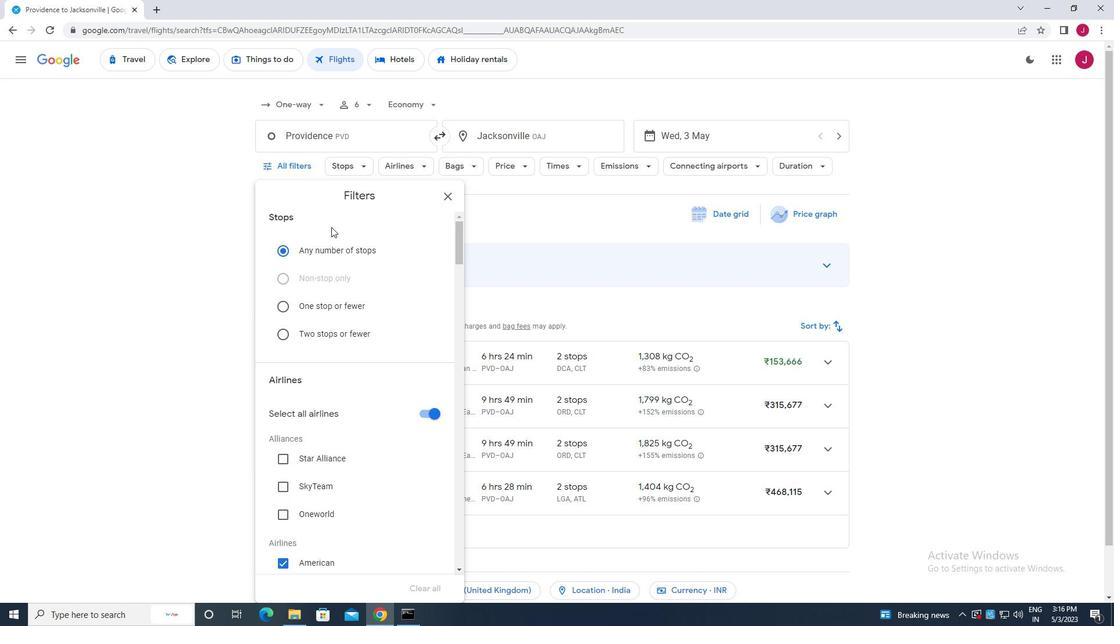 
Action: Mouse scrolled (334, 231) with delta (0, 0)
Screenshot: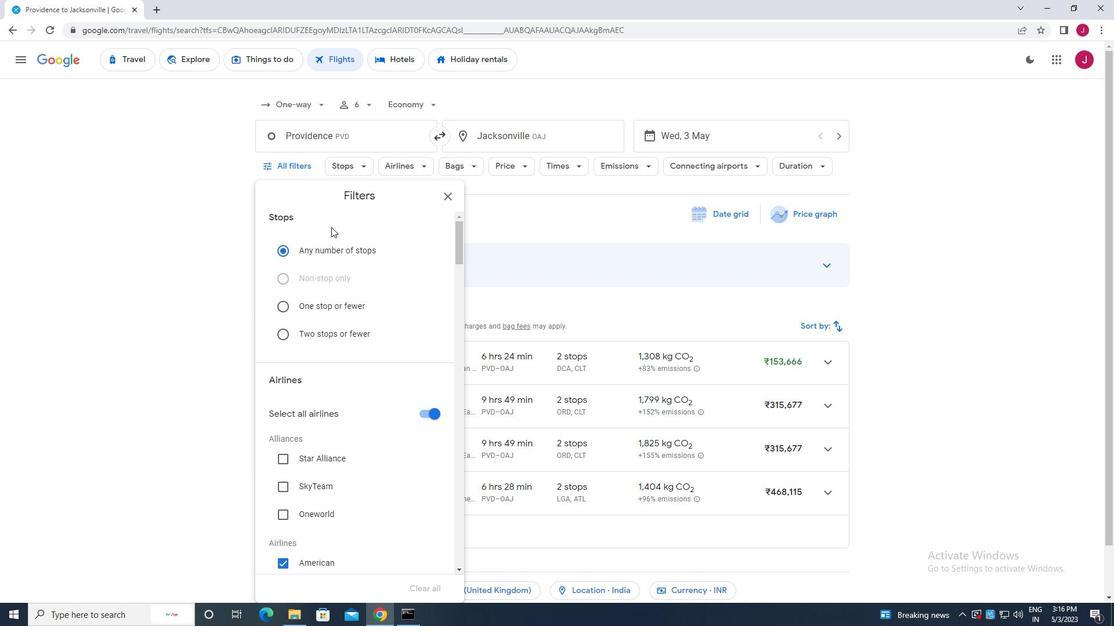 
Action: Mouse moved to (422, 298)
Screenshot: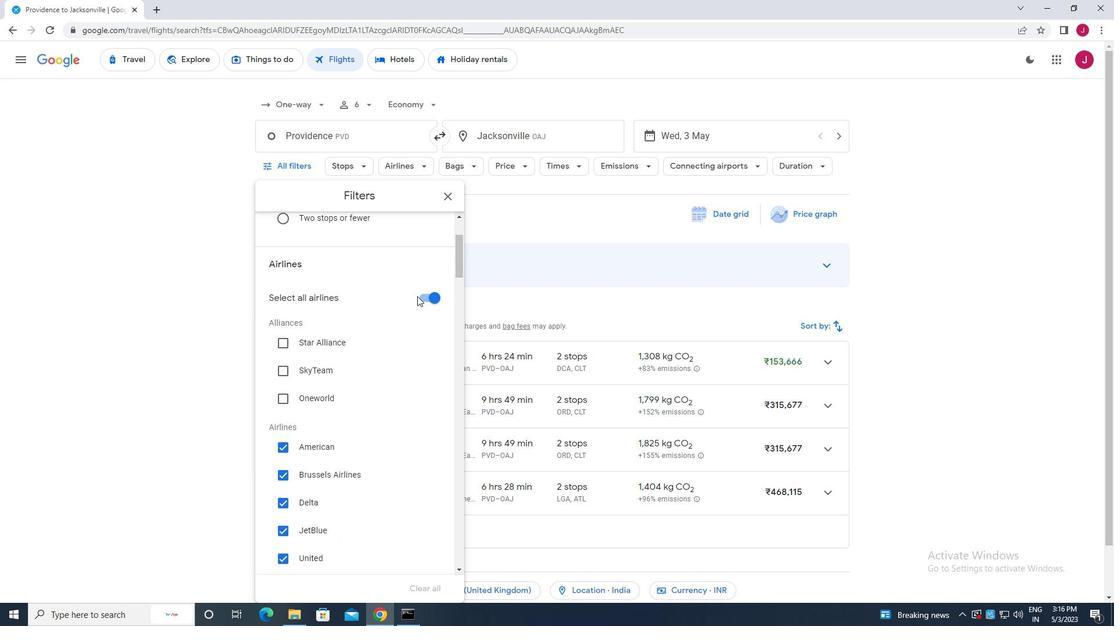 
Action: Mouse pressed left at (422, 298)
Screenshot: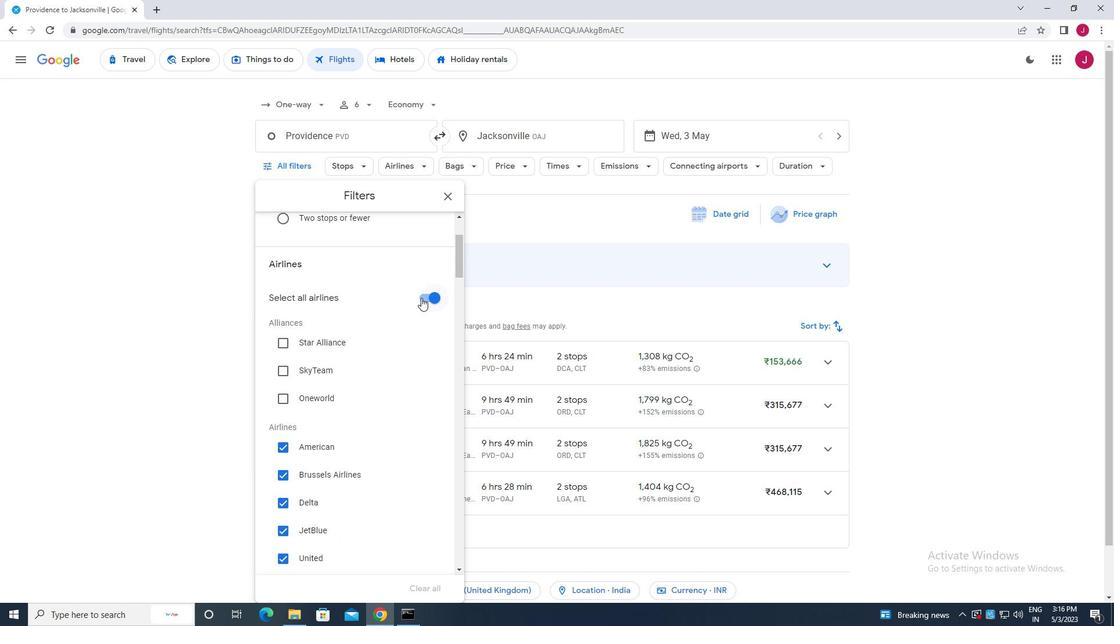 
Action: Mouse moved to (371, 305)
Screenshot: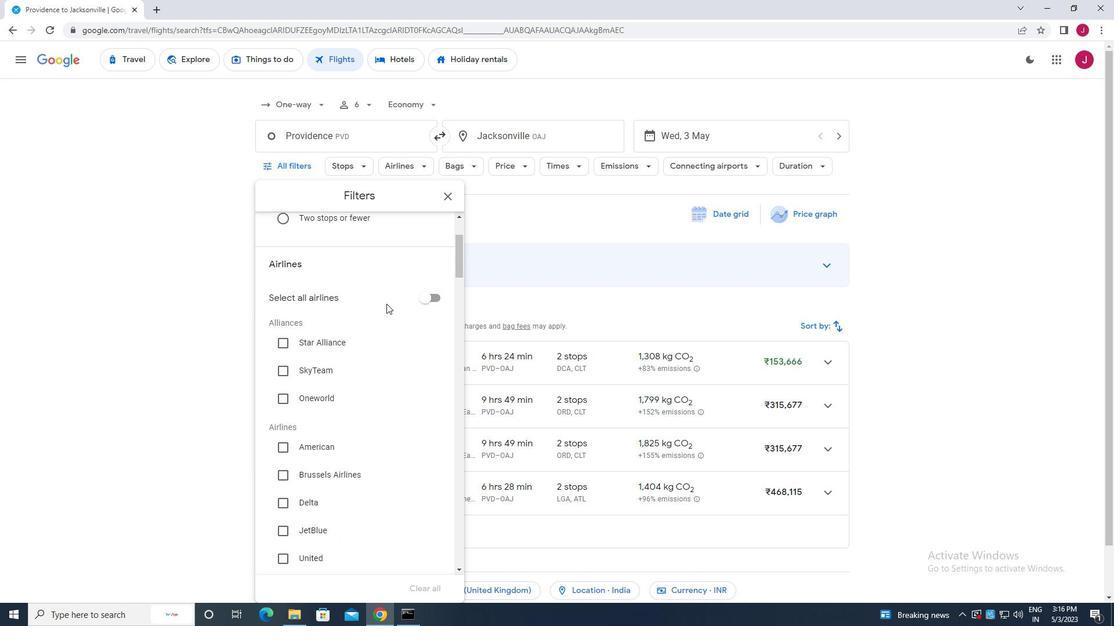 
Action: Mouse scrolled (371, 305) with delta (0, 0)
Screenshot: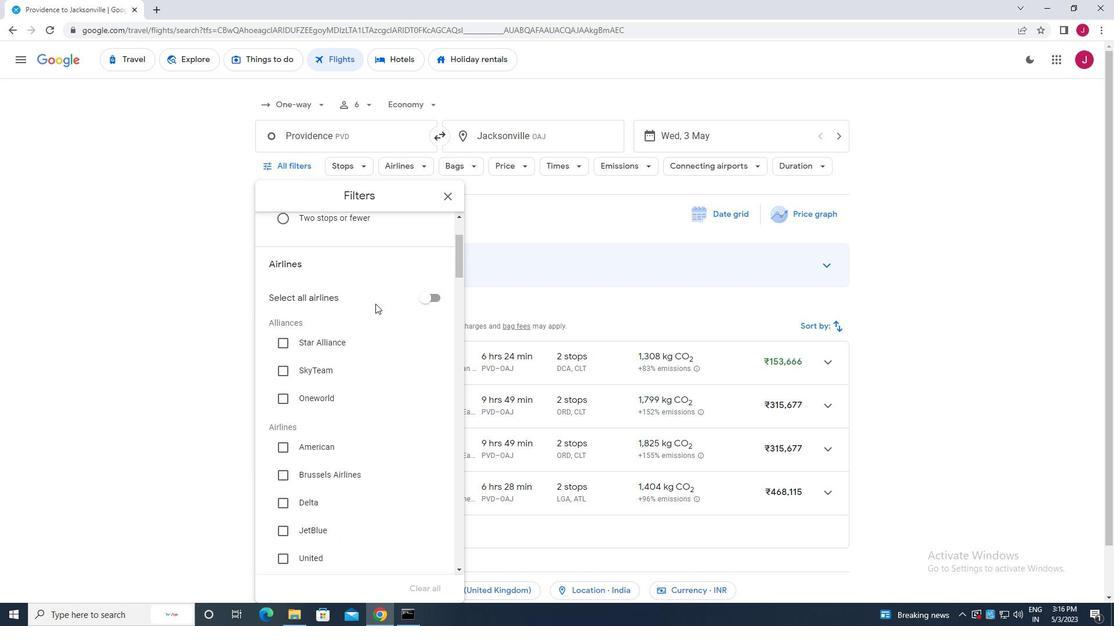 
Action: Mouse scrolled (371, 305) with delta (0, 0)
Screenshot: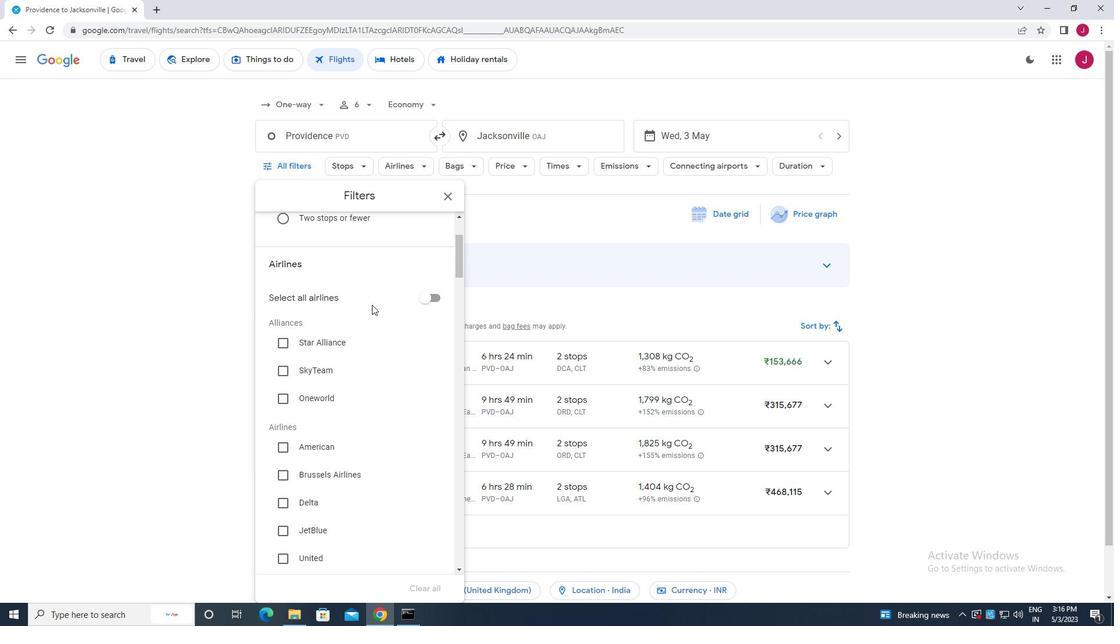 
Action: Mouse scrolled (371, 305) with delta (0, 0)
Screenshot: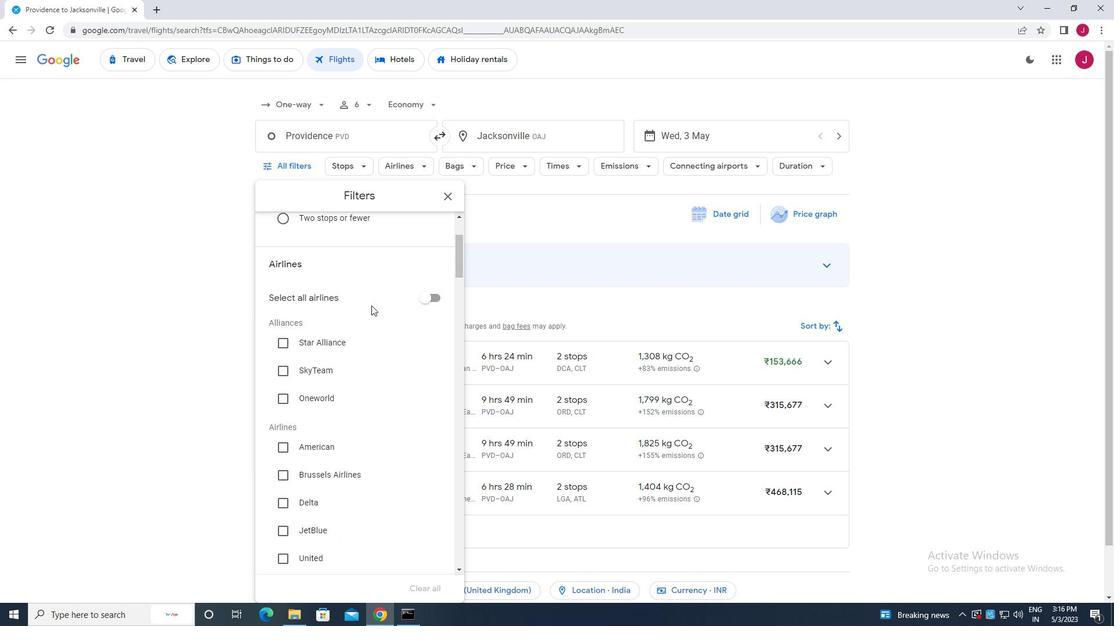 
Action: Mouse moved to (322, 373)
Screenshot: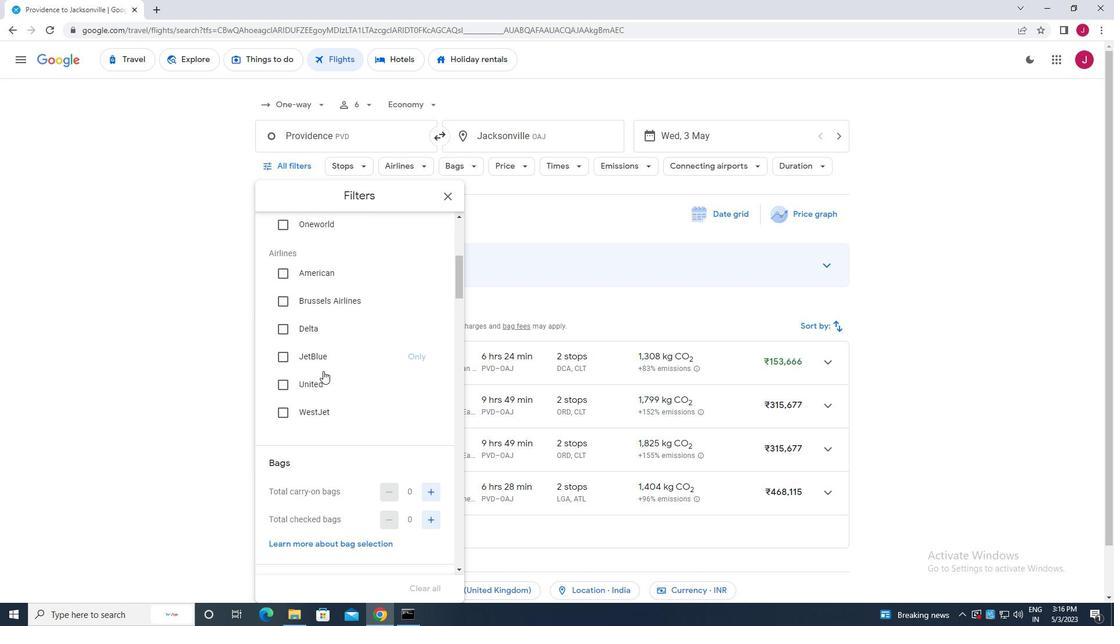 
Action: Mouse scrolled (322, 374) with delta (0, 0)
Screenshot: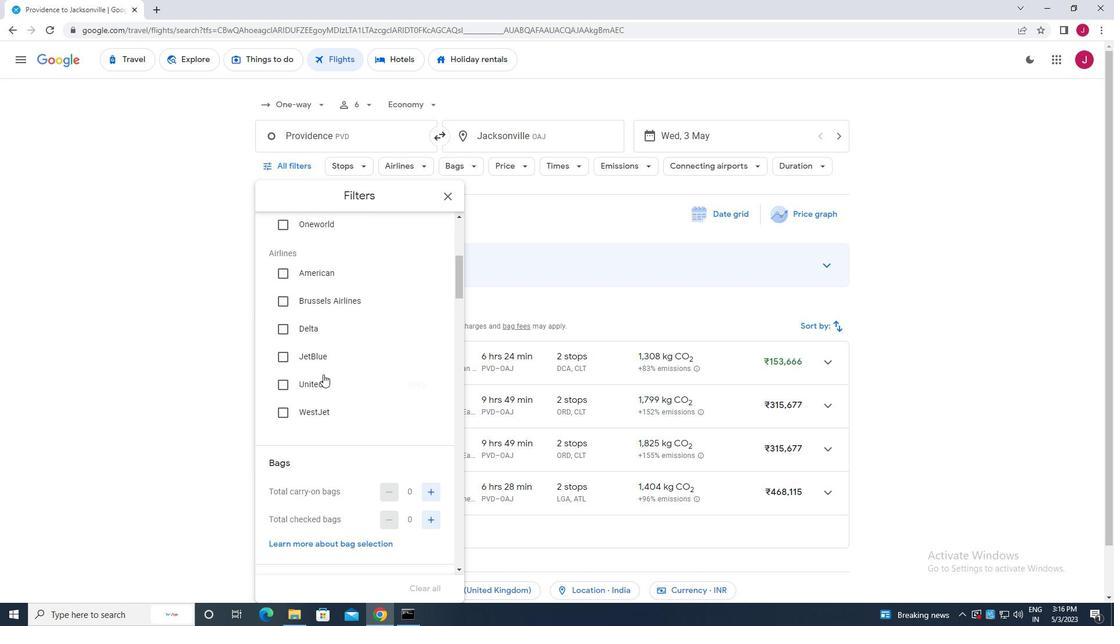 
Action: Mouse moved to (321, 372)
Screenshot: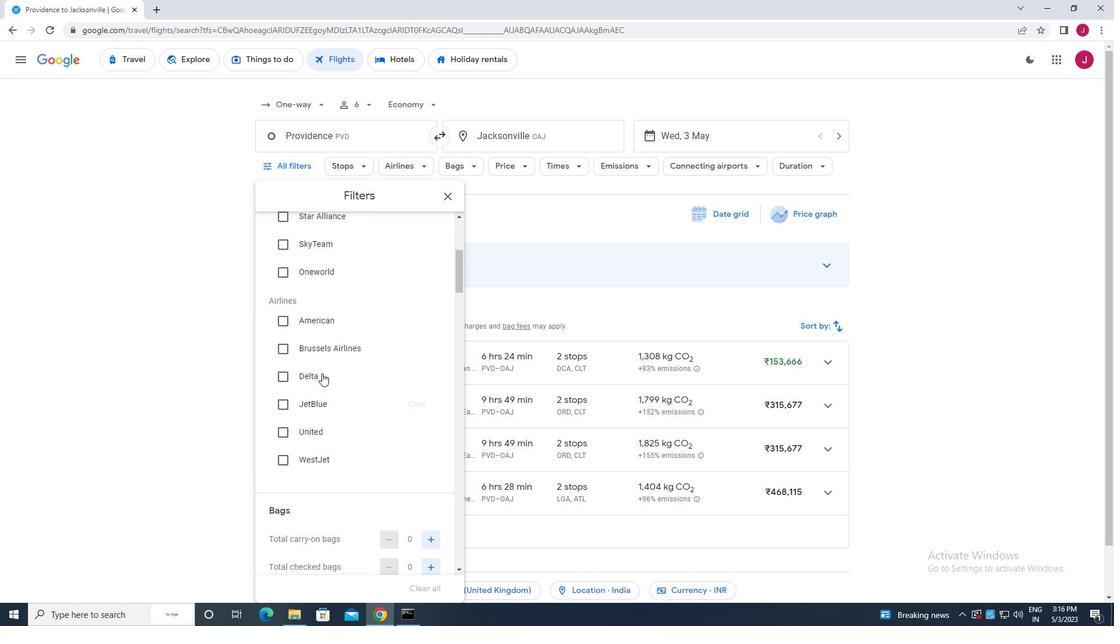 
Action: Mouse scrolled (321, 373) with delta (0, 0)
Screenshot: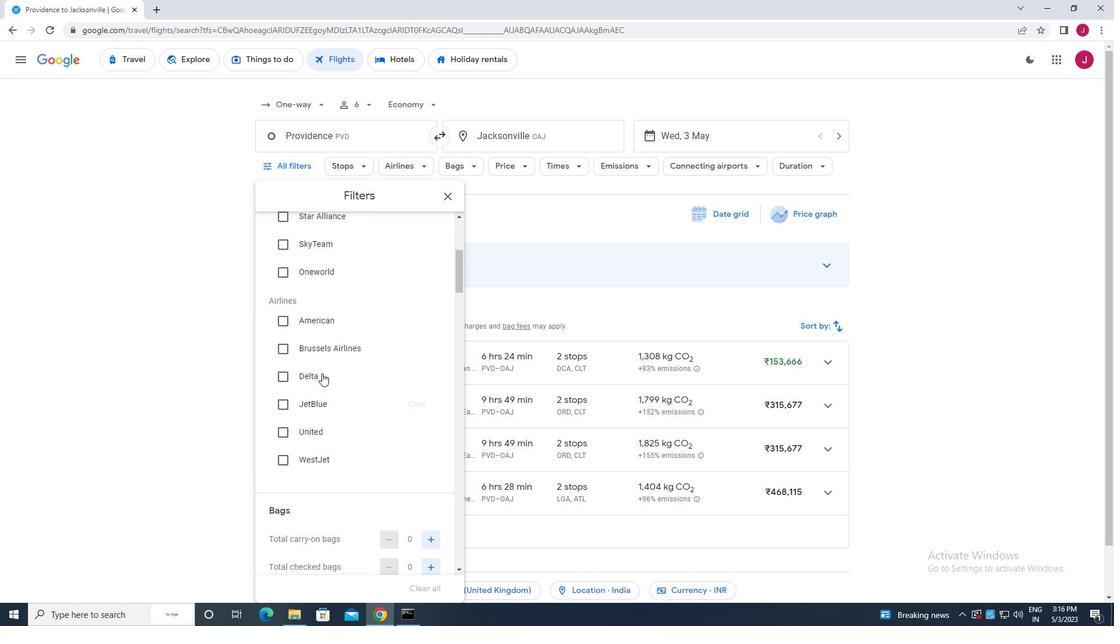 
Action: Mouse moved to (339, 295)
Screenshot: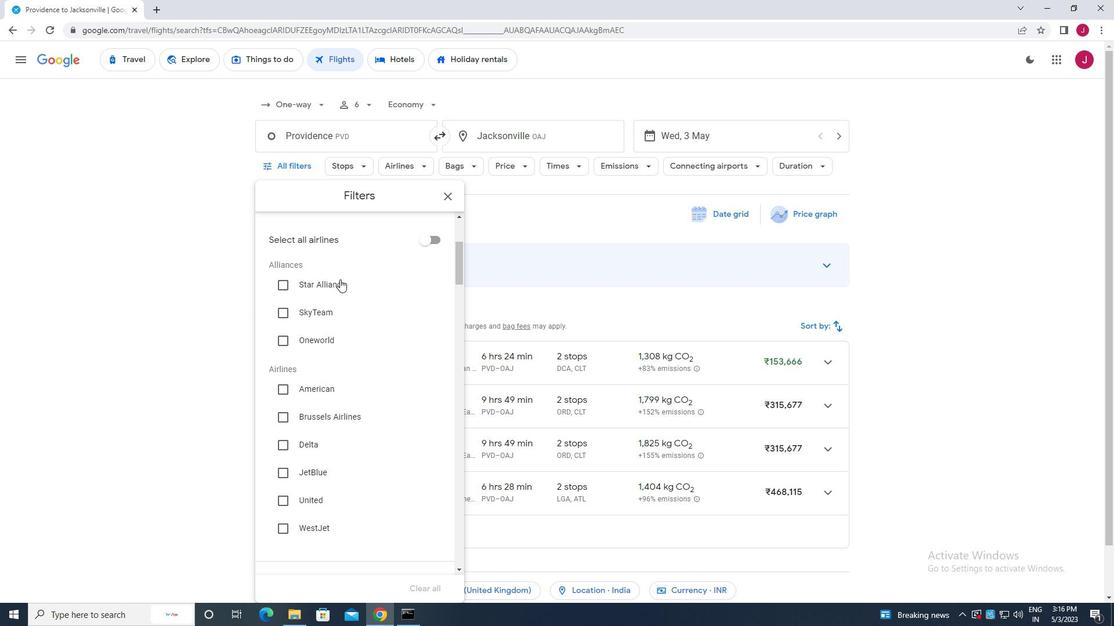 
Action: Mouse scrolled (339, 294) with delta (0, 0)
Screenshot: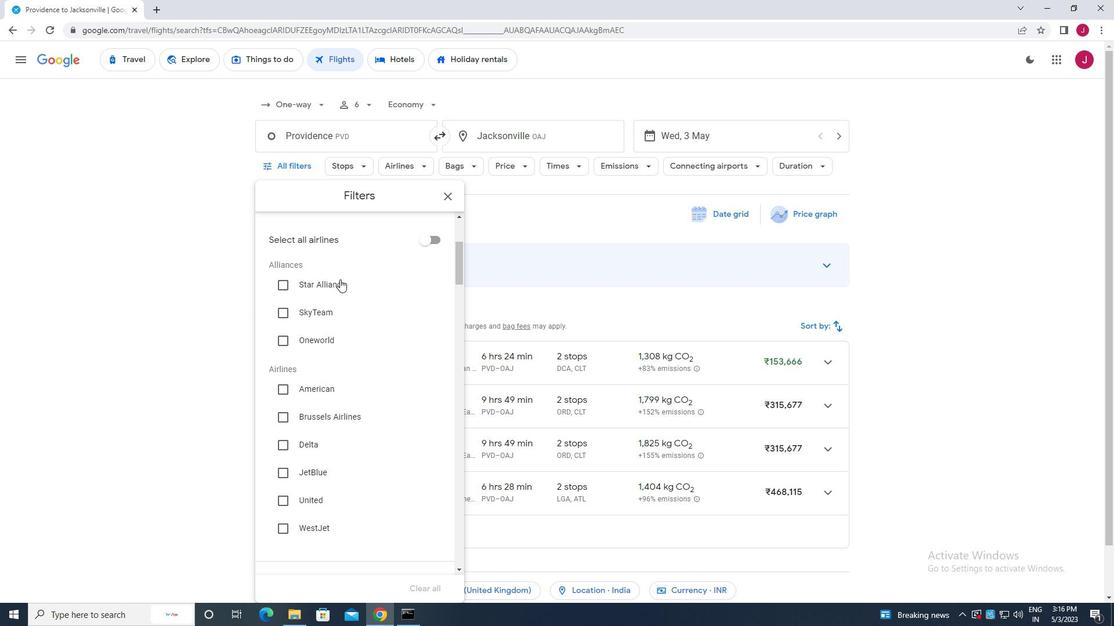 
Action: Mouse moved to (339, 298)
Screenshot: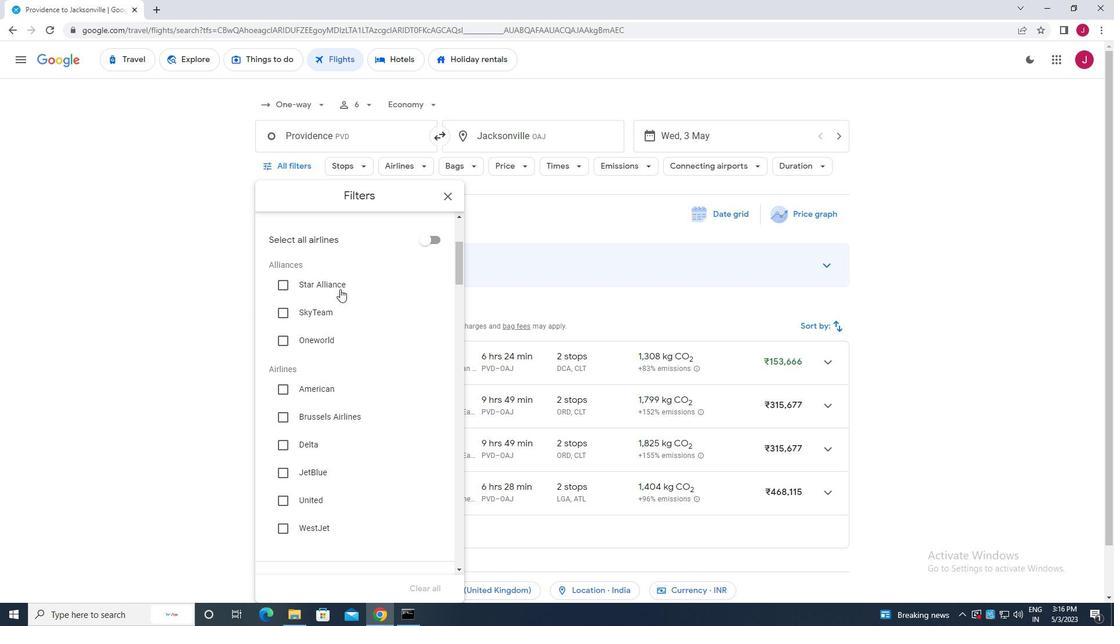 
Action: Mouse scrolled (339, 298) with delta (0, 0)
Screenshot: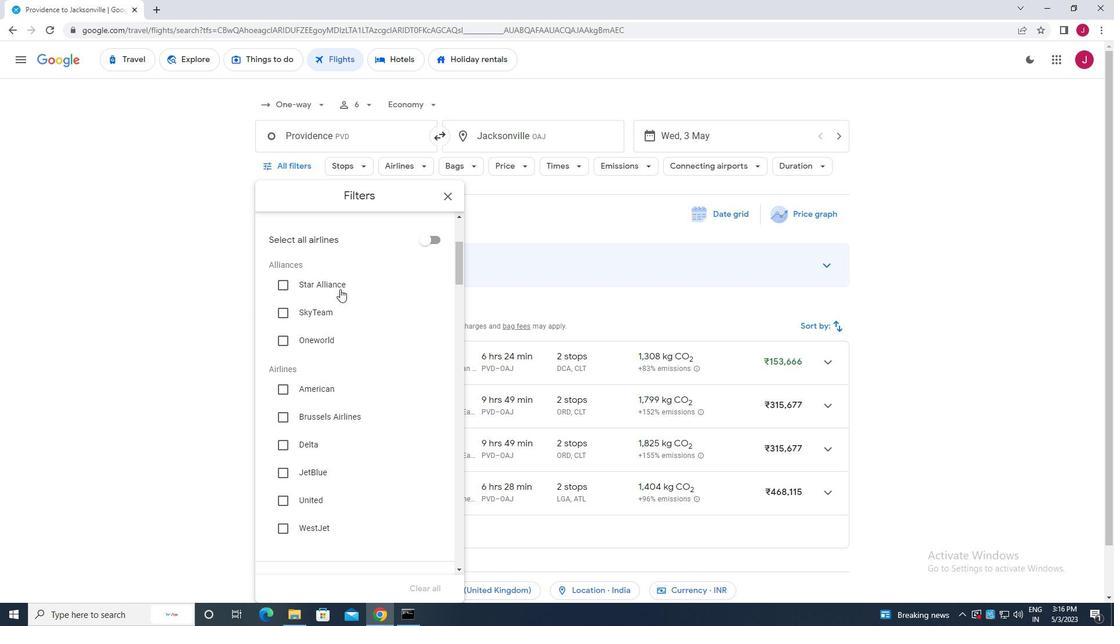 
Action: Mouse moved to (338, 299)
Screenshot: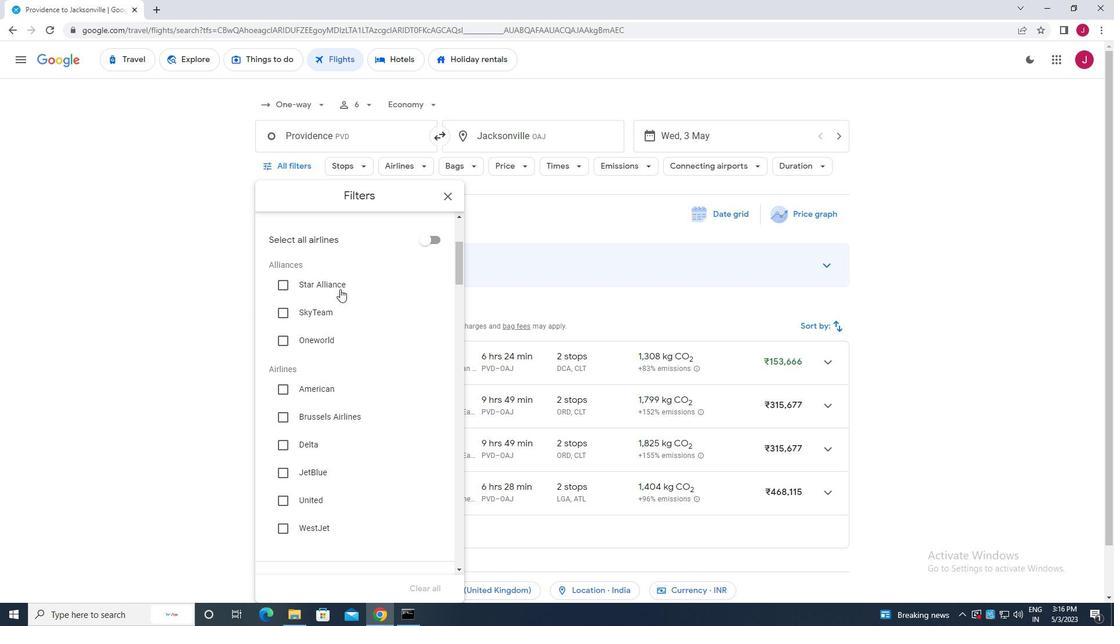 
Action: Mouse scrolled (338, 298) with delta (0, 0)
Screenshot: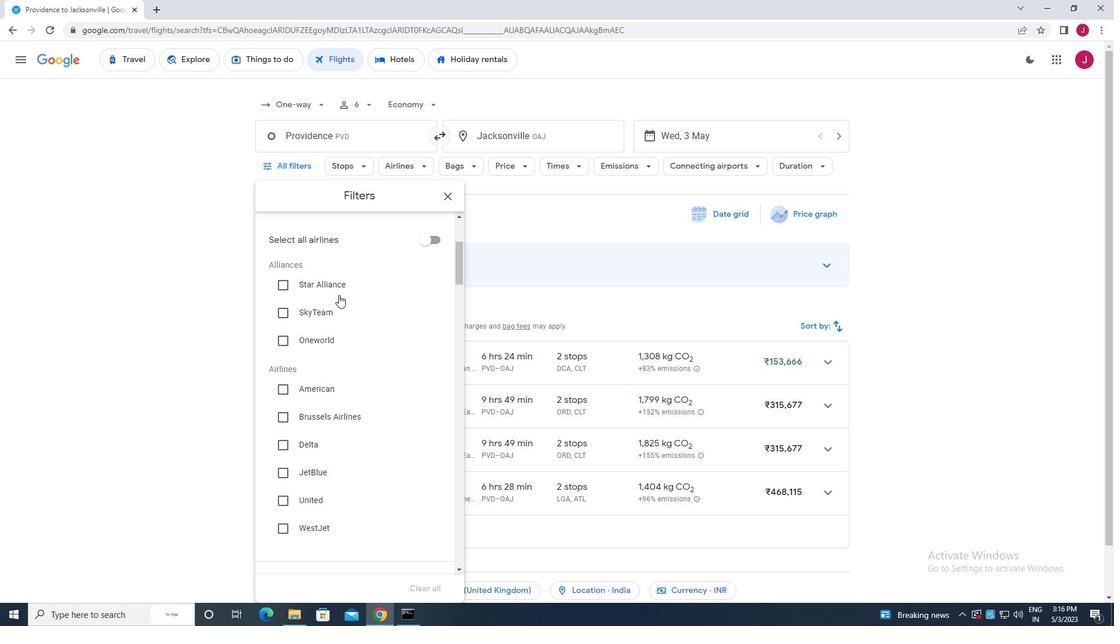 
Action: Mouse moved to (337, 292)
Screenshot: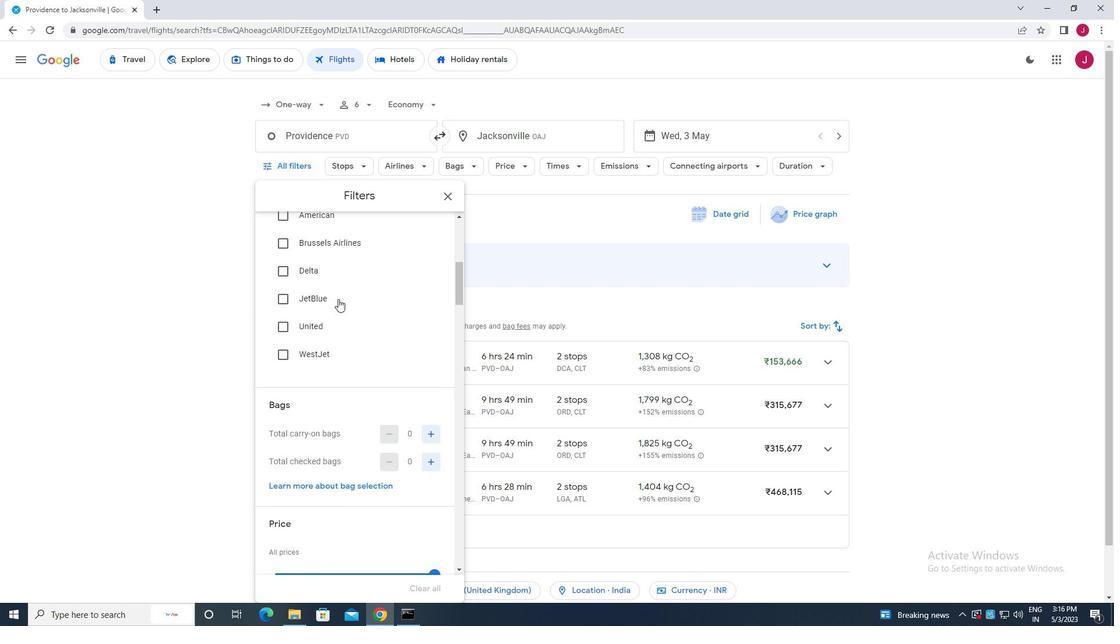 
Action: Mouse scrolled (337, 291) with delta (0, 0)
Screenshot: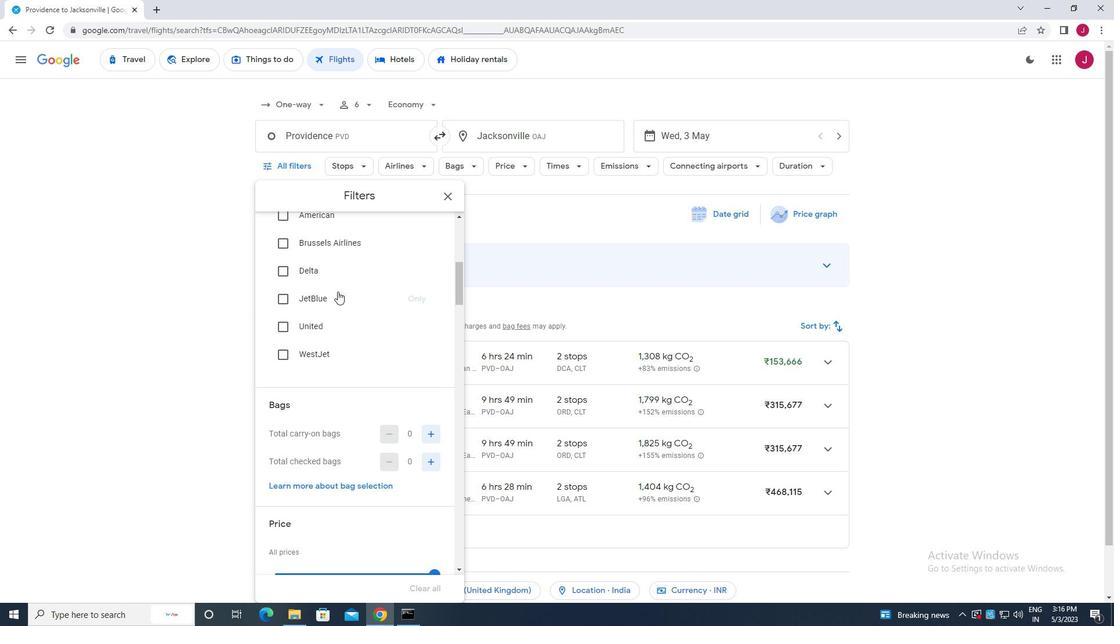 
Action: Mouse scrolled (337, 291) with delta (0, 0)
Screenshot: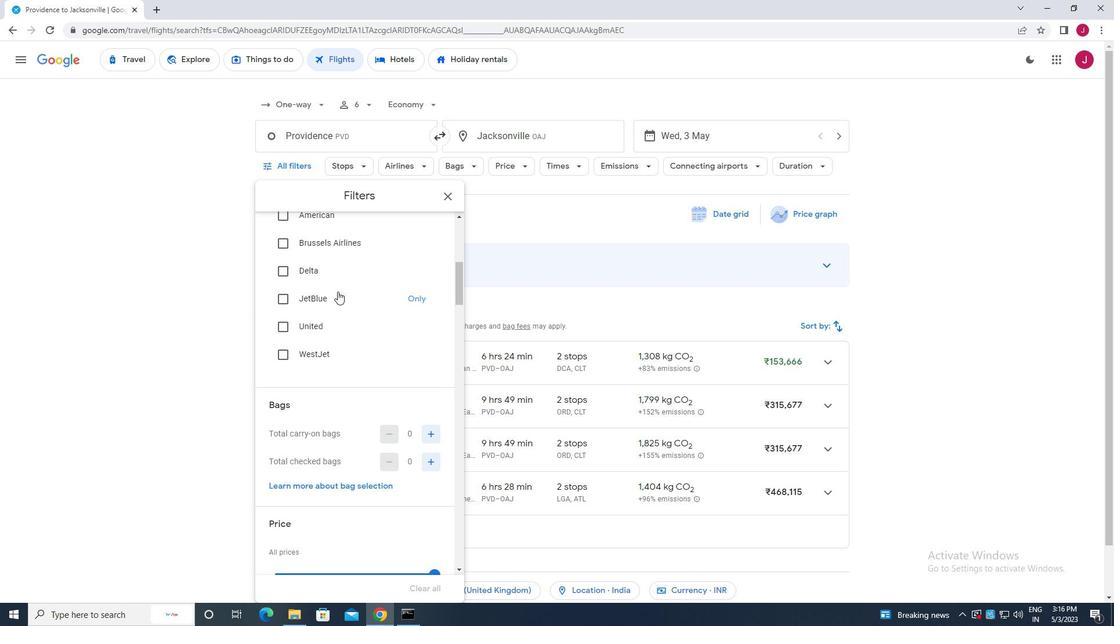 
Action: Mouse scrolled (337, 291) with delta (0, 0)
Screenshot: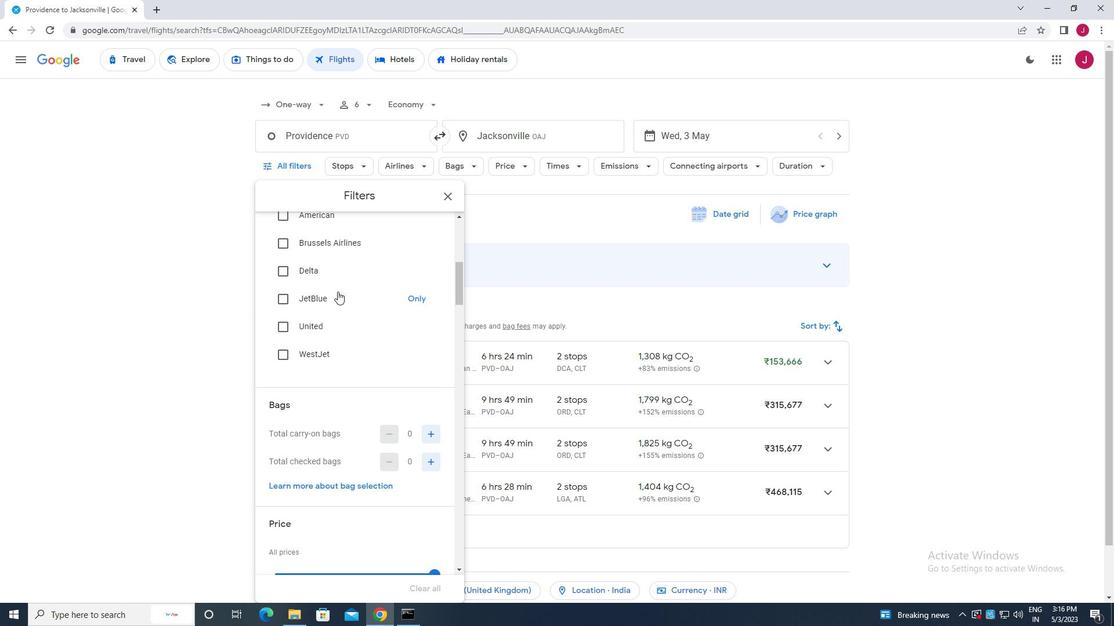 
Action: Mouse moved to (431, 261)
Screenshot: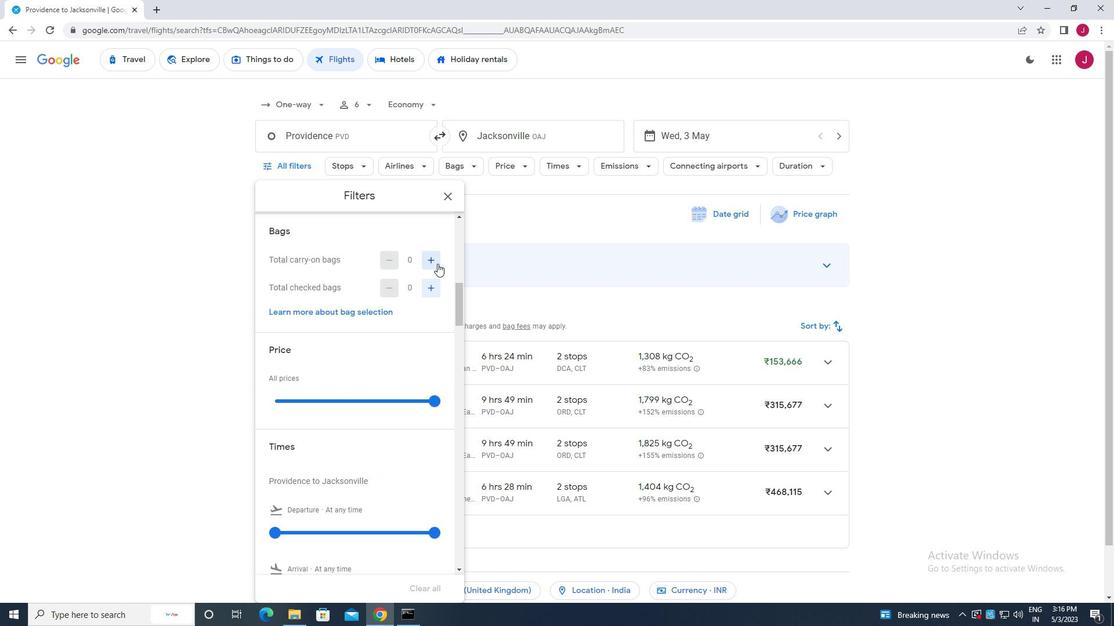 
Action: Mouse pressed left at (431, 261)
Screenshot: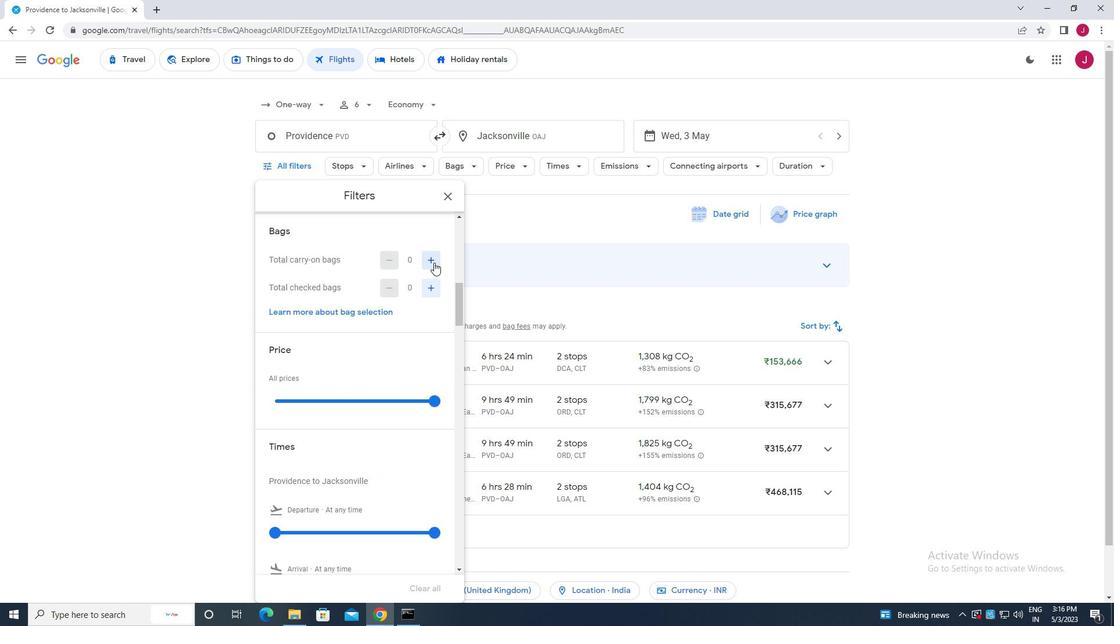 
Action: Mouse moved to (437, 405)
Screenshot: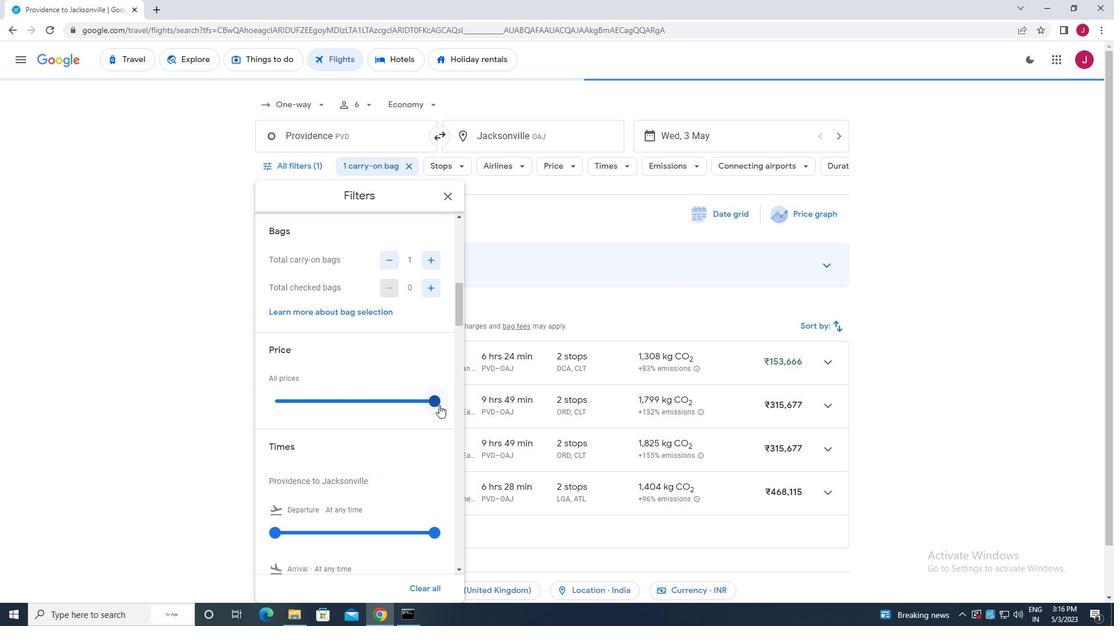 
Action: Mouse pressed left at (437, 405)
Screenshot: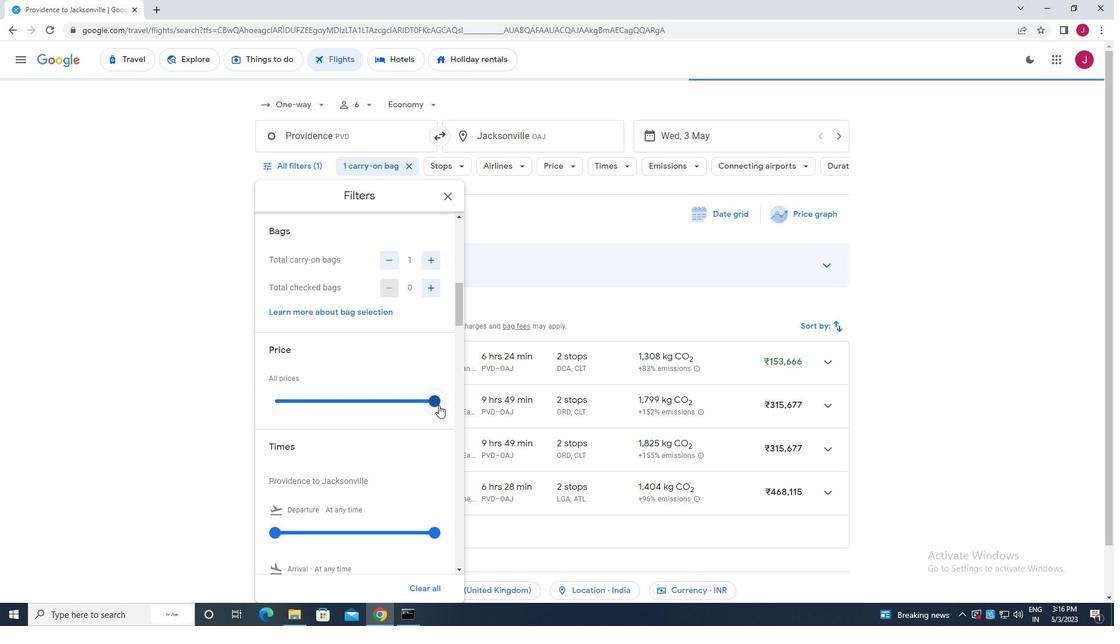 
Action: Mouse moved to (317, 366)
Screenshot: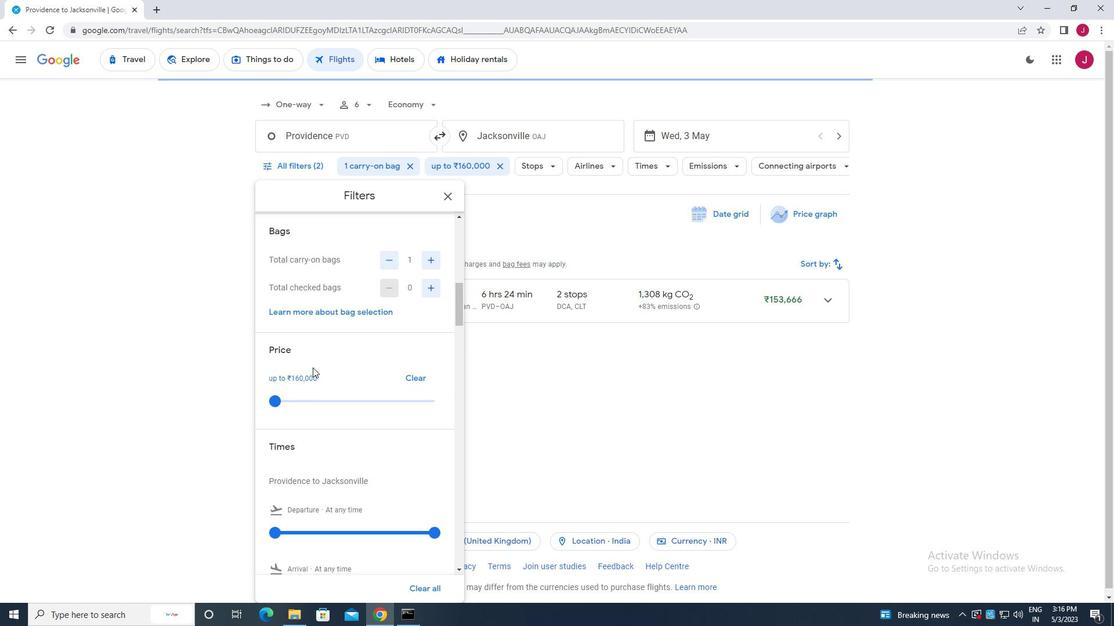 
Action: Mouse scrolled (317, 365) with delta (0, 0)
Screenshot: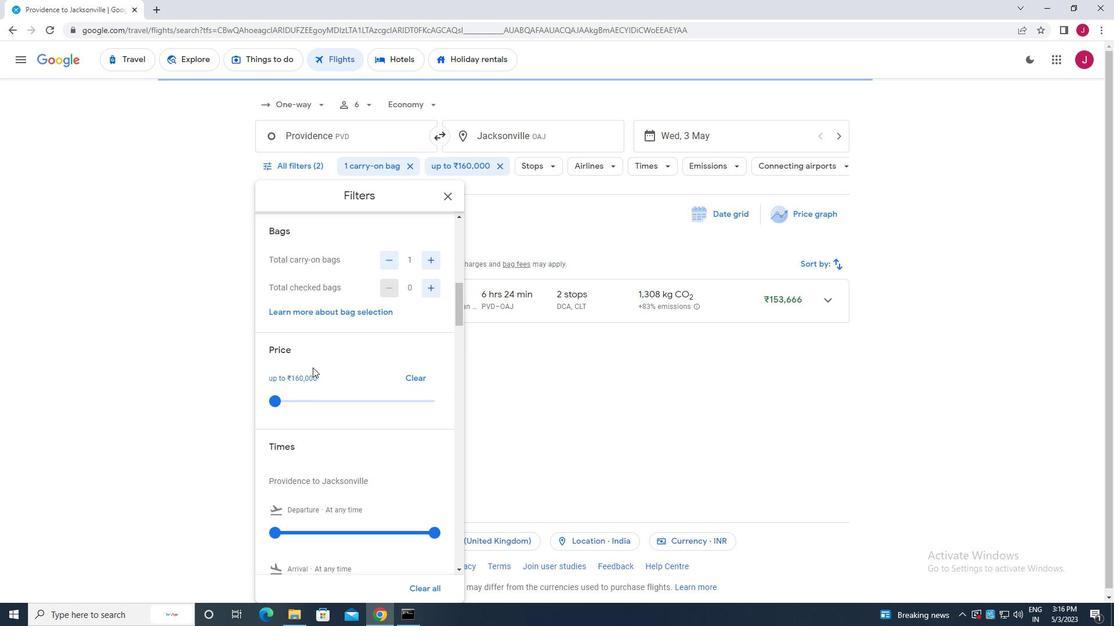 
Action: Mouse moved to (317, 366)
Screenshot: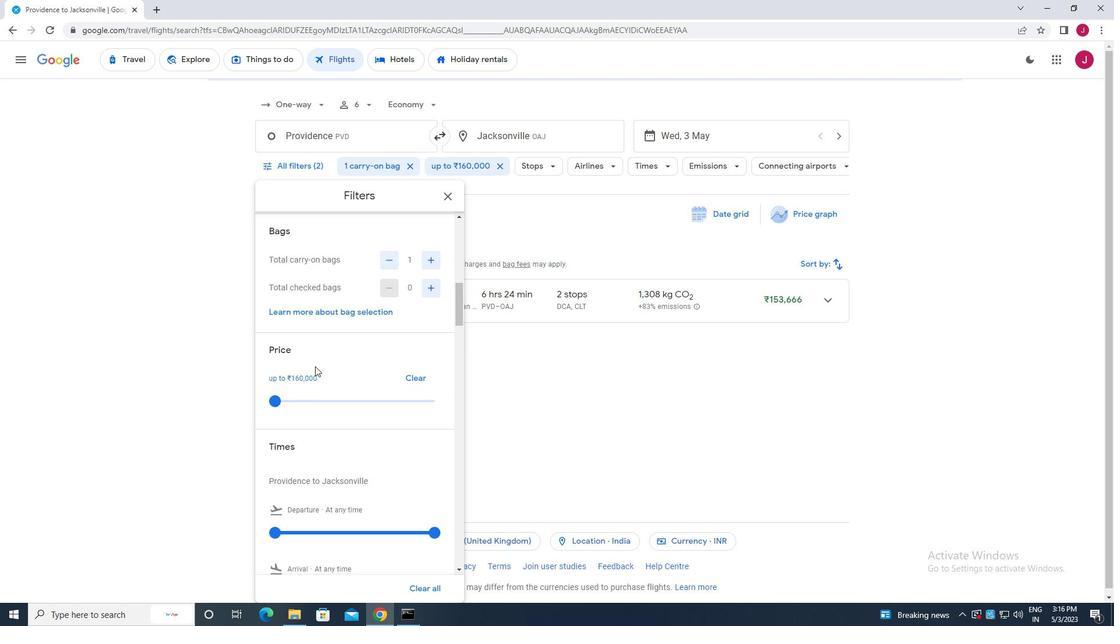 
Action: Mouse scrolled (317, 365) with delta (0, 0)
Screenshot: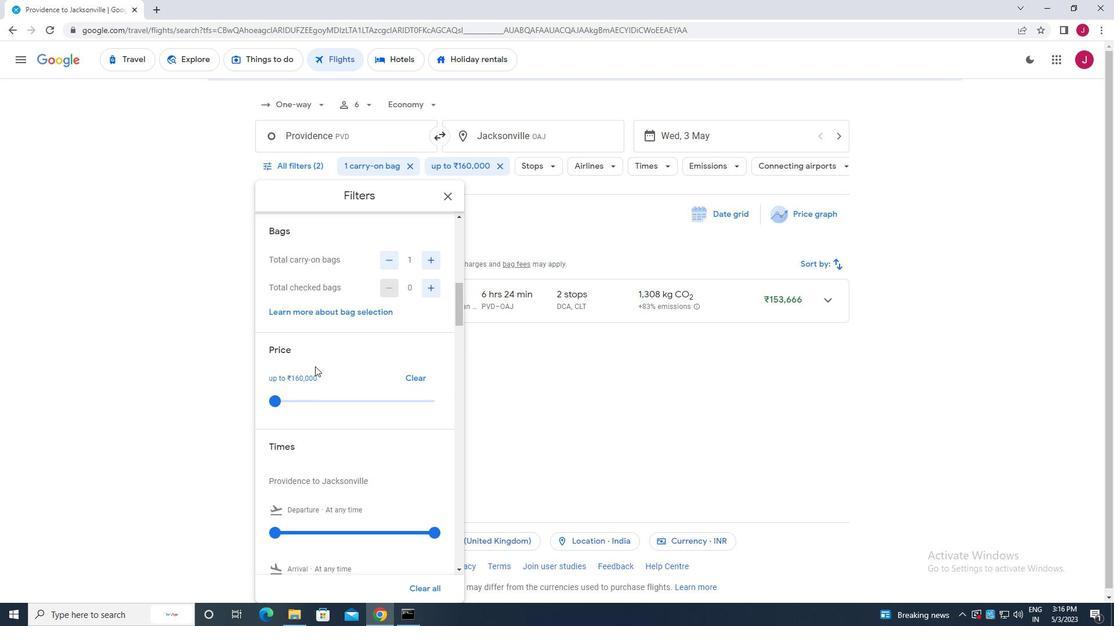
Action: Mouse moved to (278, 417)
Screenshot: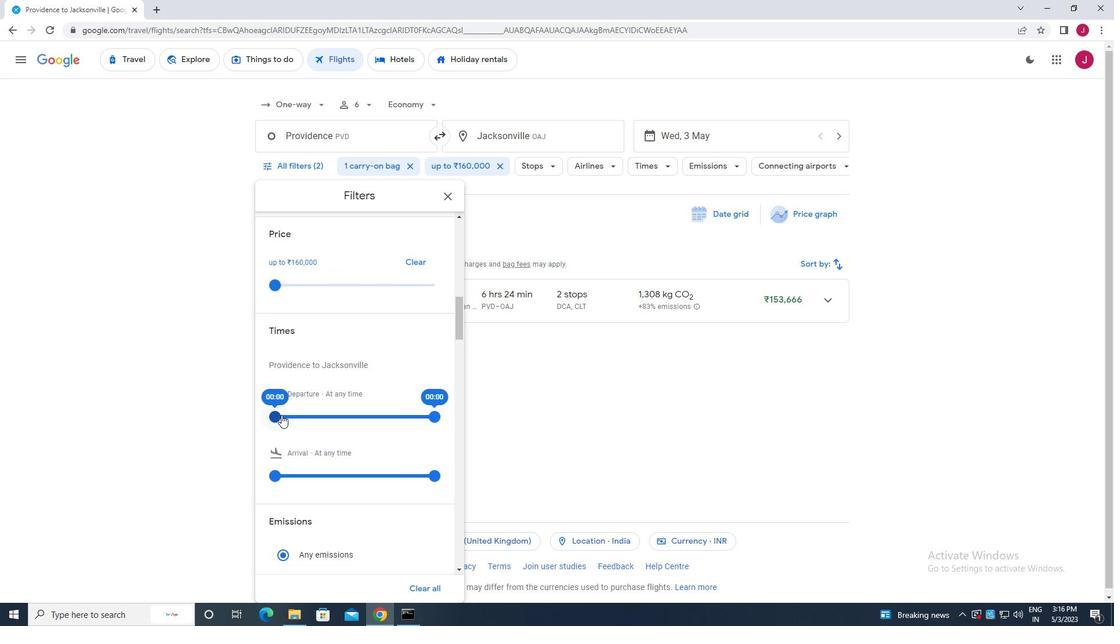 
Action: Mouse pressed left at (278, 417)
Screenshot: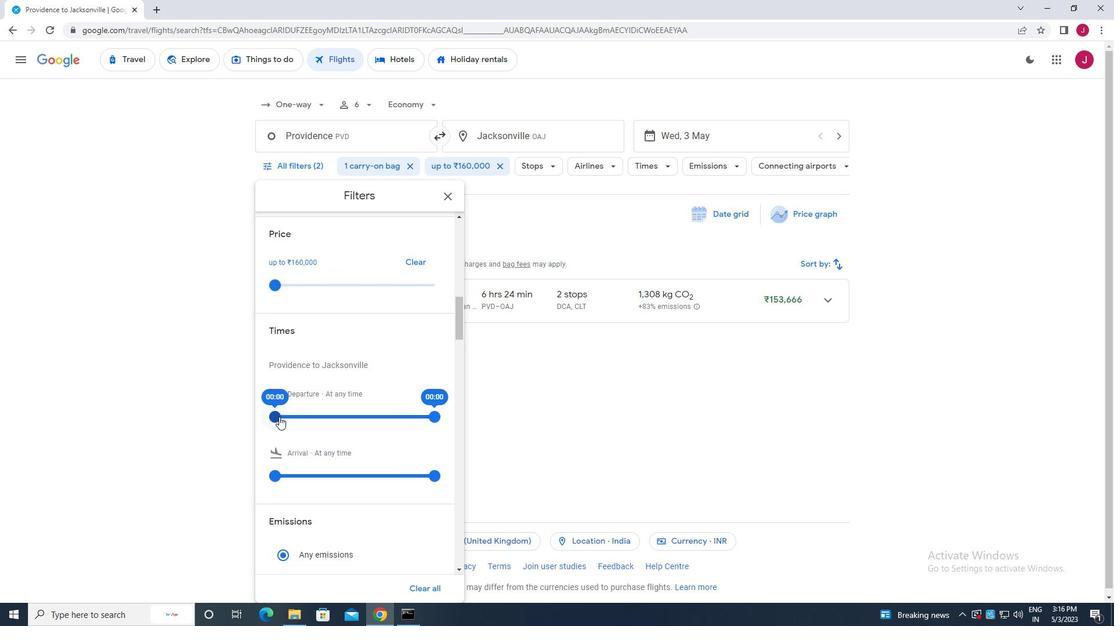 
Action: Mouse moved to (437, 416)
Screenshot: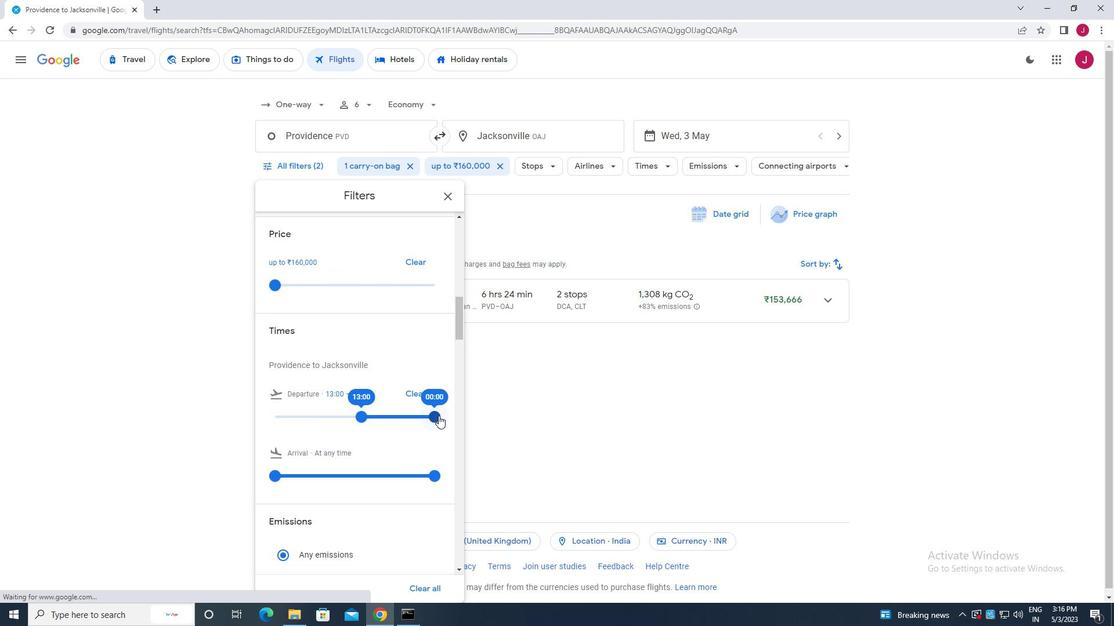 
Action: Mouse pressed left at (437, 416)
Screenshot: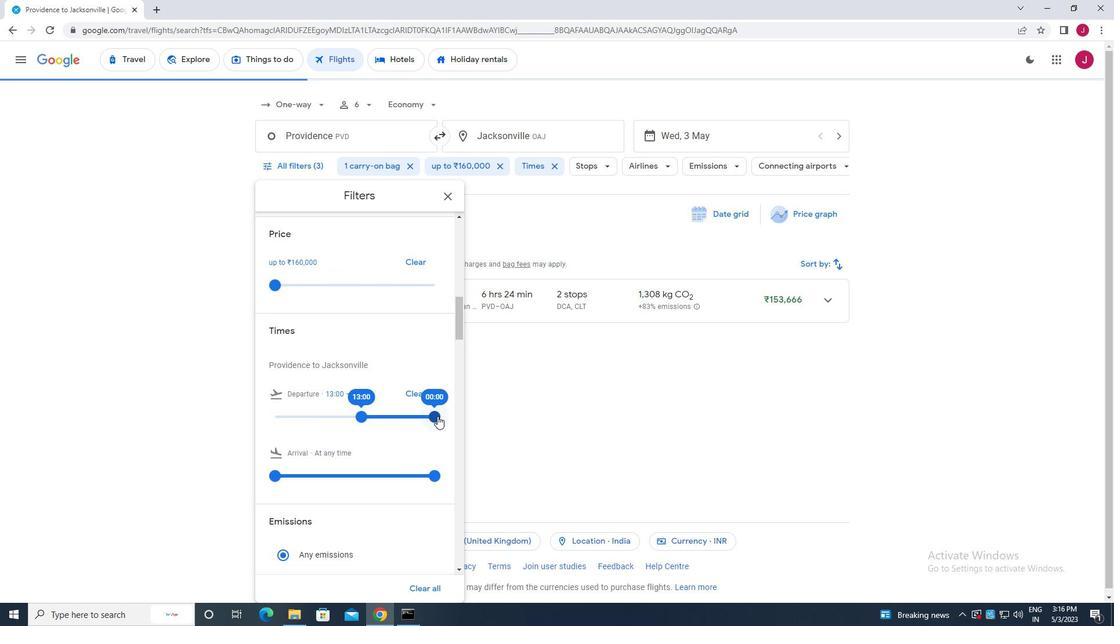 
Action: Mouse moved to (451, 197)
Screenshot: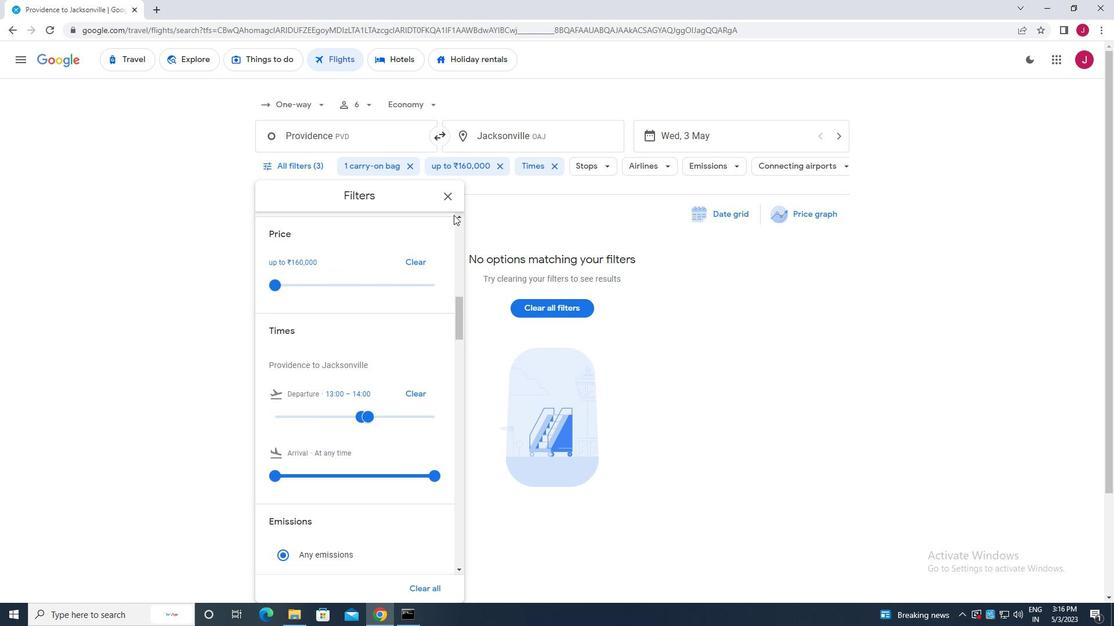 
Action: Mouse pressed left at (451, 197)
Screenshot: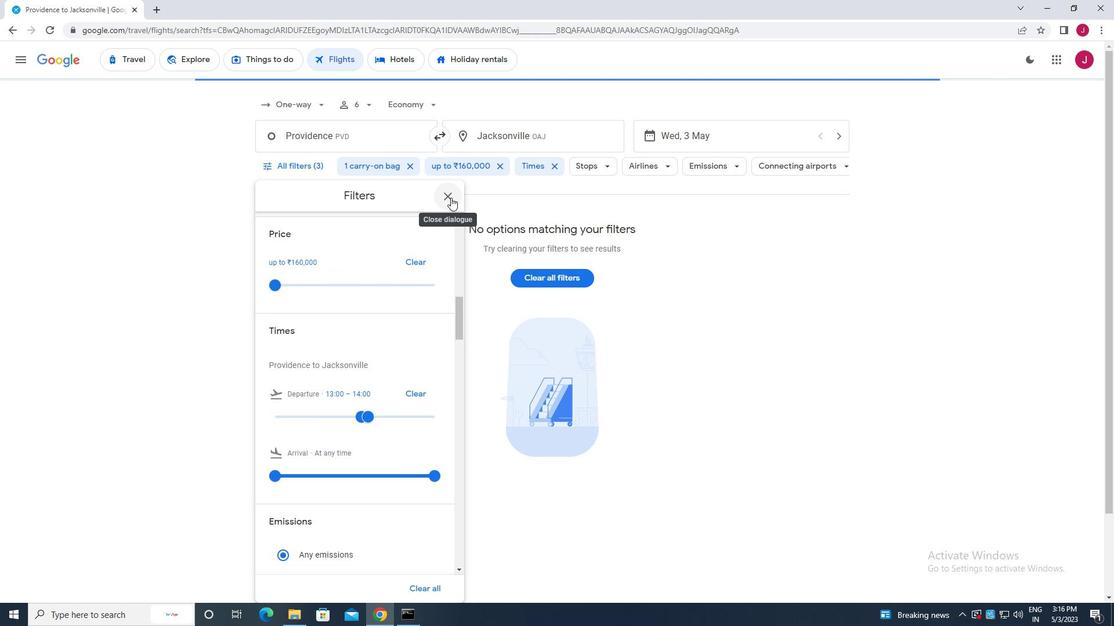 
Action: Mouse moved to (449, 201)
Screenshot: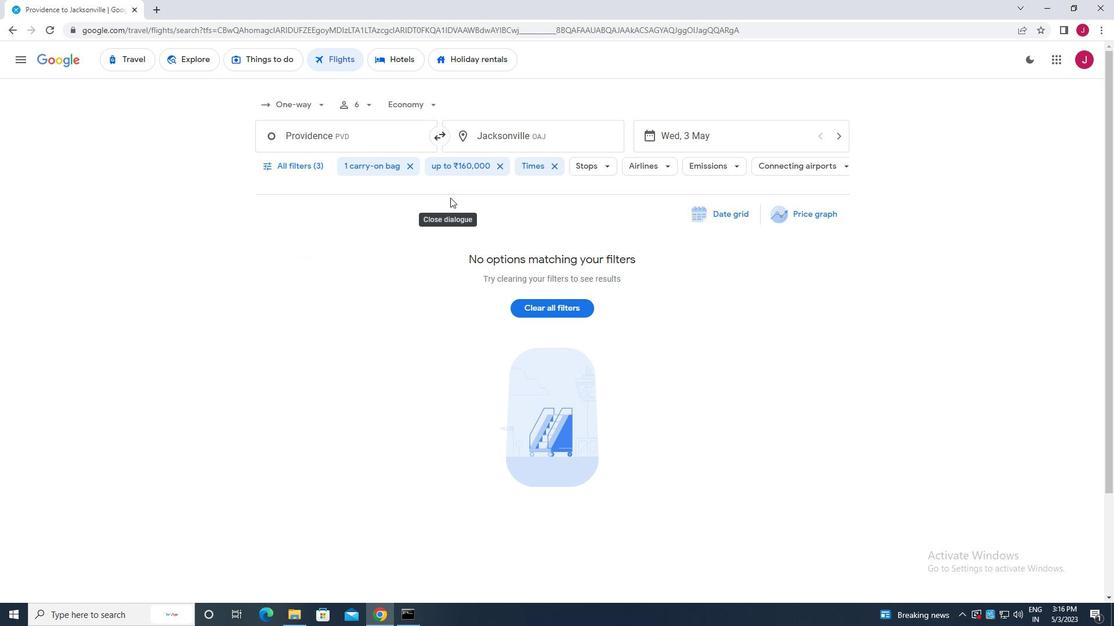 
